 Task: Open Card Card0000000076 in Board Board0000000019 in Workspace WS0000000007 in Trello. Add Member Email0000000028 to Card Card0000000076 in Board Board0000000019 in Workspace WS0000000007 in Trello. Add Red Label titled Label0000000076 to Card Card0000000076 in Board Board0000000019 in Workspace WS0000000007 in Trello. Add Checklist CL0000000076 to Card Card0000000076 in Board Board0000000019 in Workspace WS0000000007 in Trello. Add Dates with Start Date as Jul 01 2023 and Due Date as Jul 31 2023 to Card Card0000000076 in Board Board0000000019 in Workspace WS0000000007 in Trello
Action: Mouse moved to (360, 617)
Screenshot: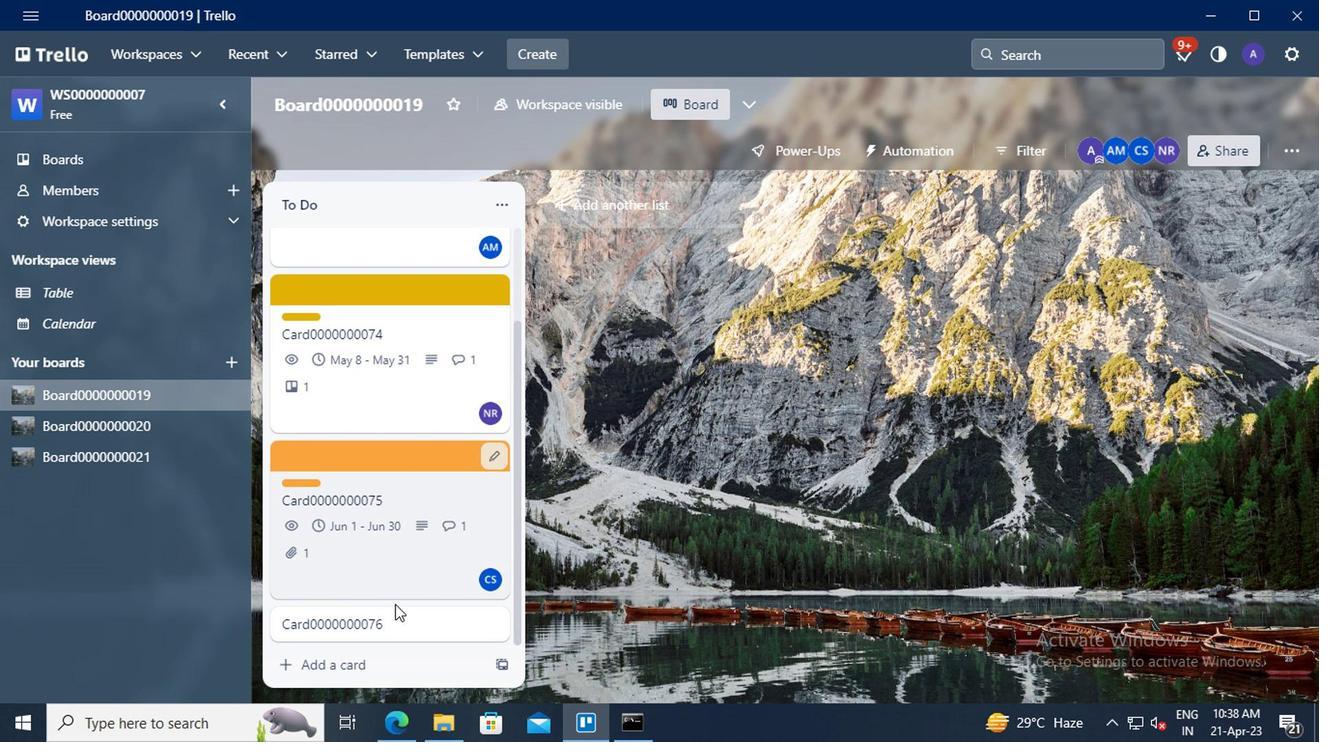 
Action: Mouse pressed left at (360, 617)
Screenshot: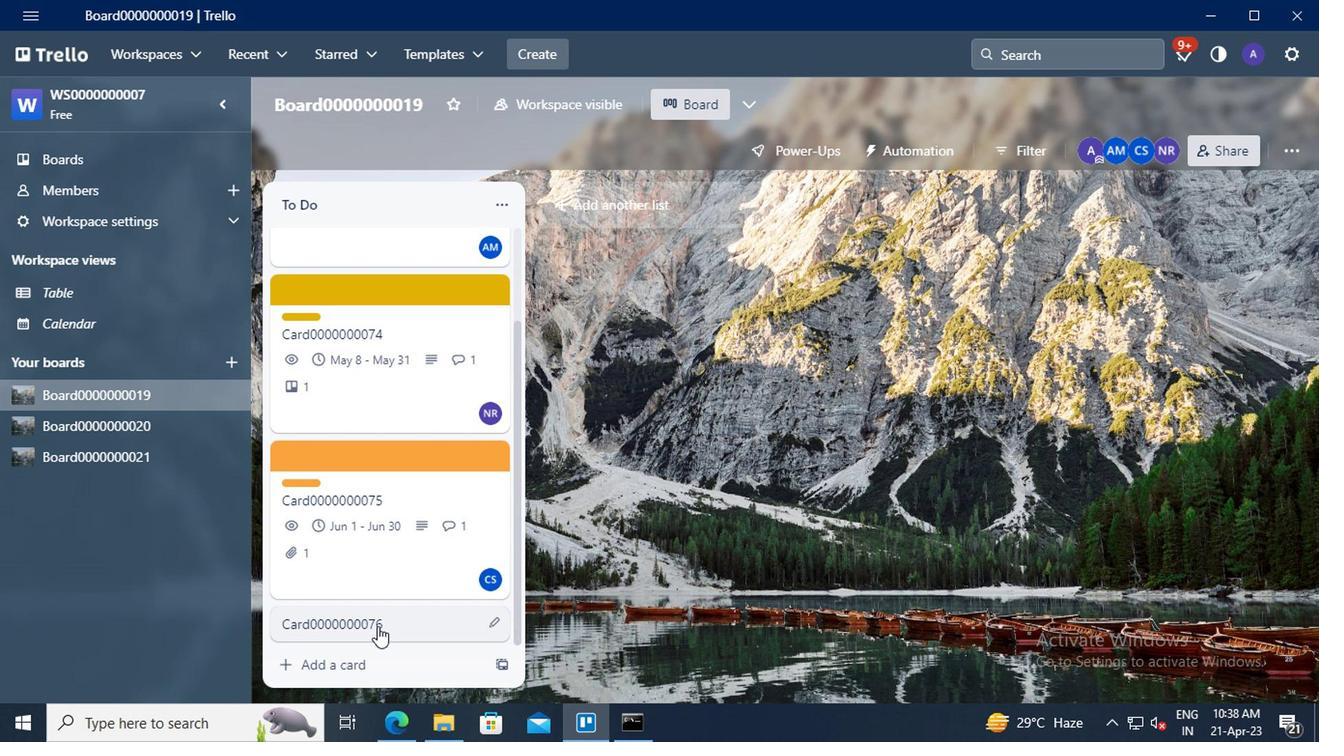 
Action: Mouse moved to (888, 247)
Screenshot: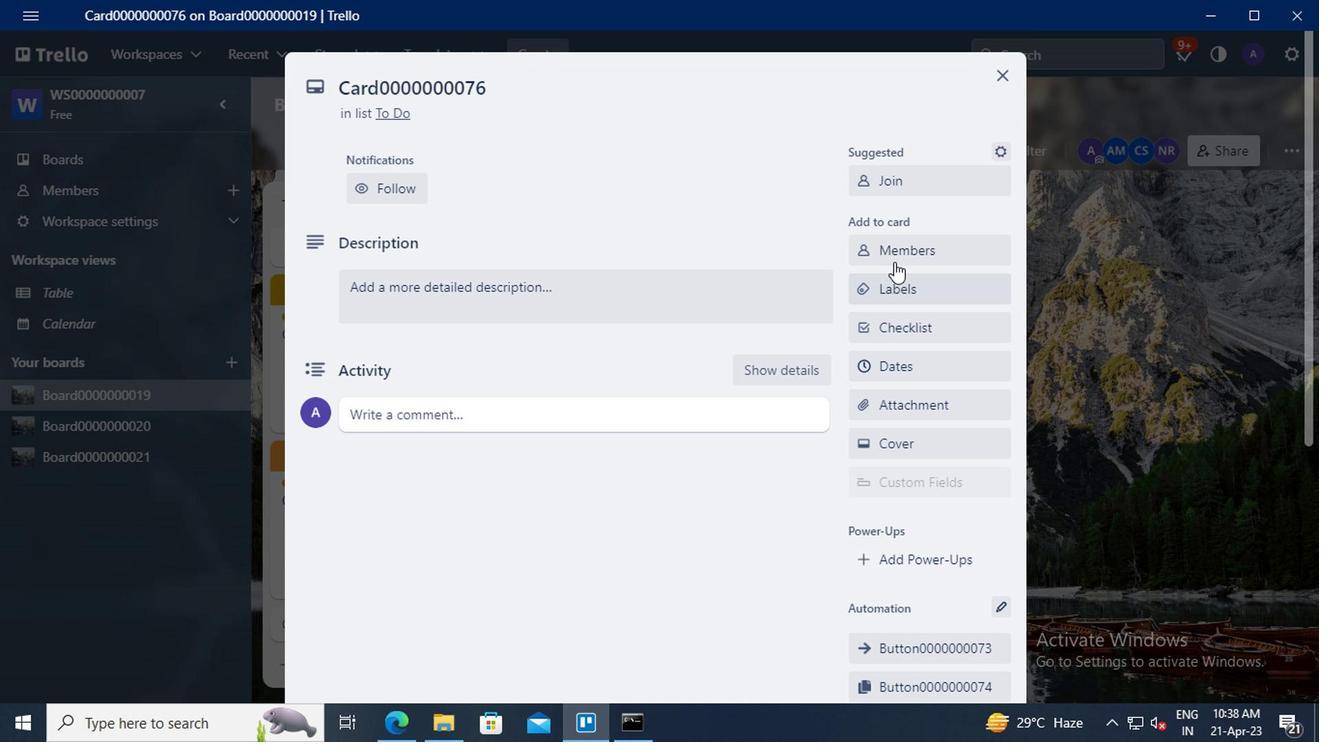 
Action: Mouse pressed left at (888, 247)
Screenshot: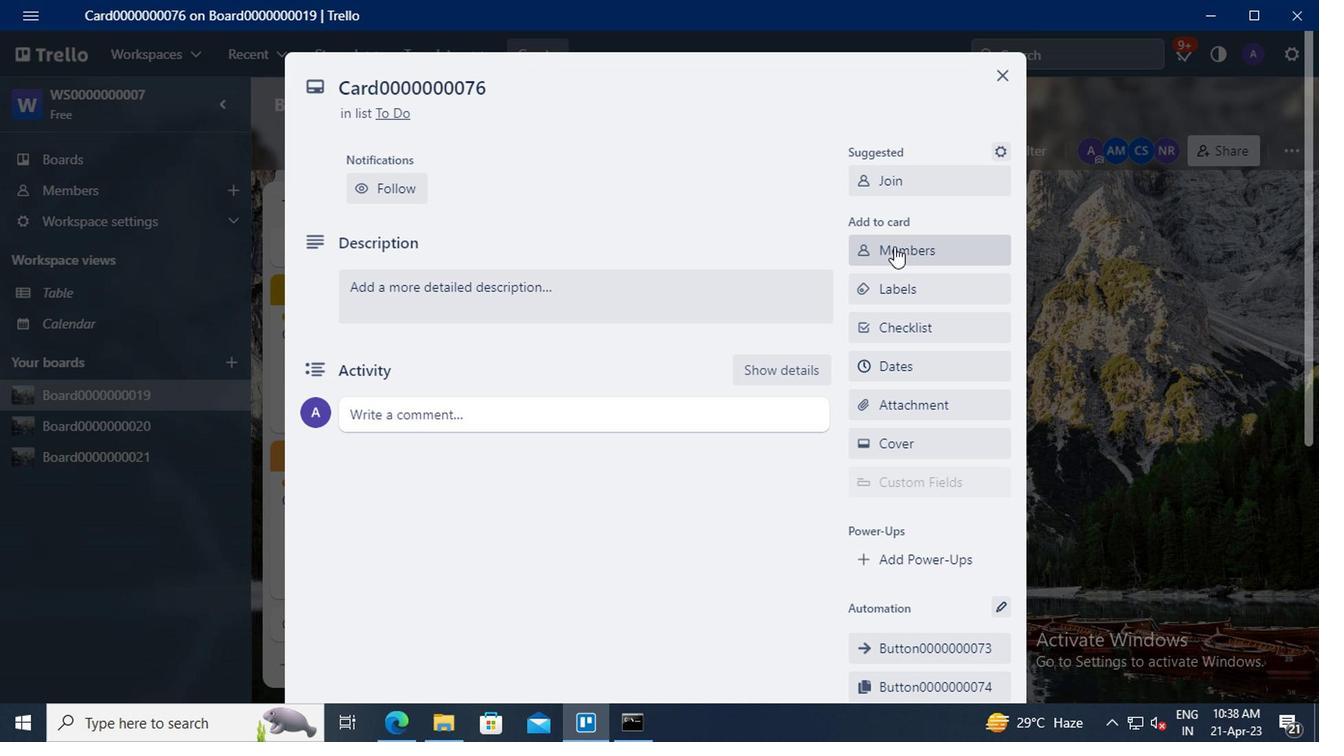 
Action: Mouse moved to (890, 335)
Screenshot: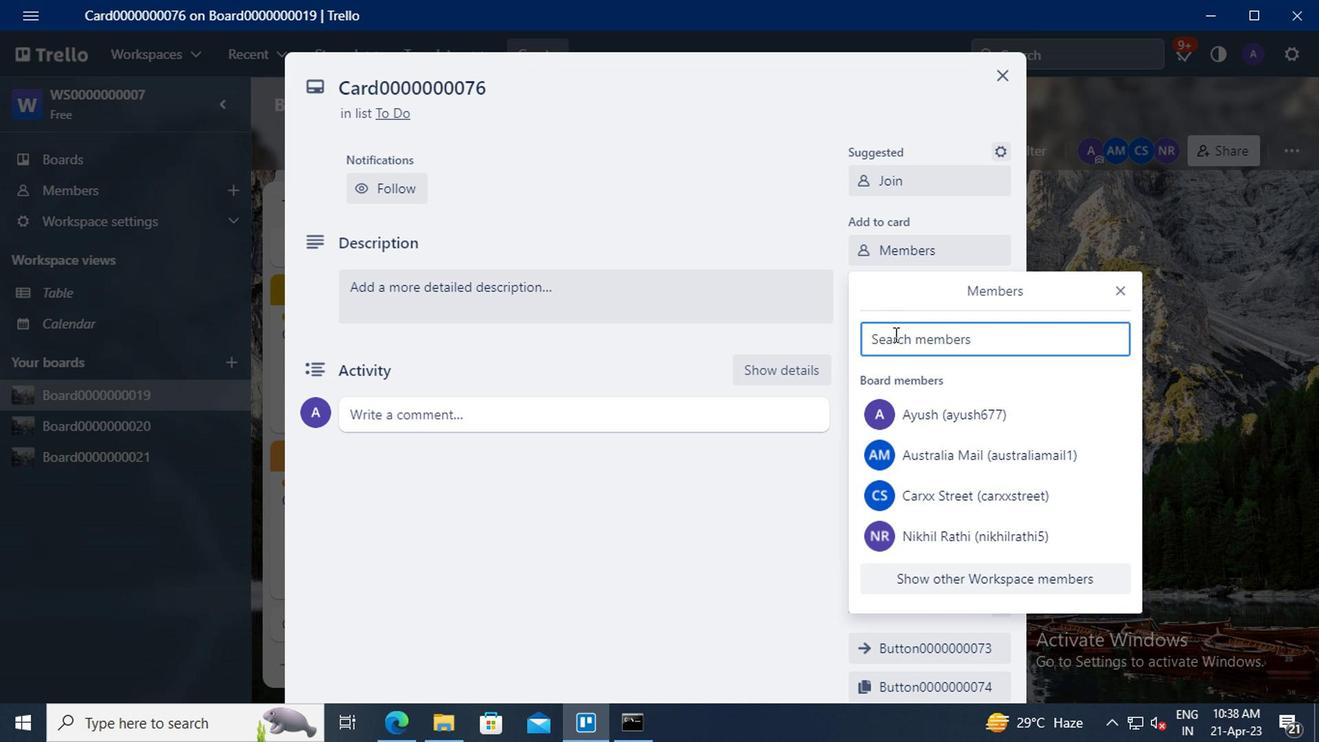 
Action: Mouse pressed left at (890, 335)
Screenshot: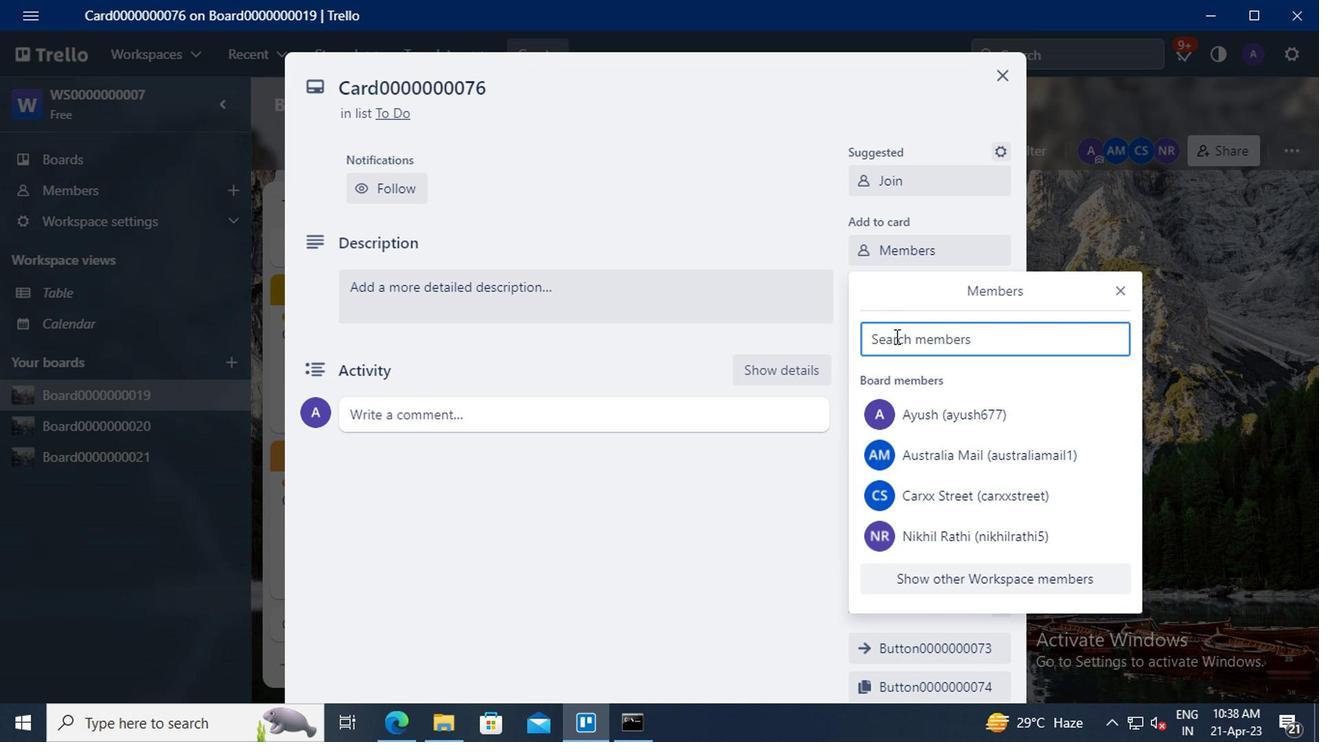 
Action: Mouse moved to (818, 294)
Screenshot: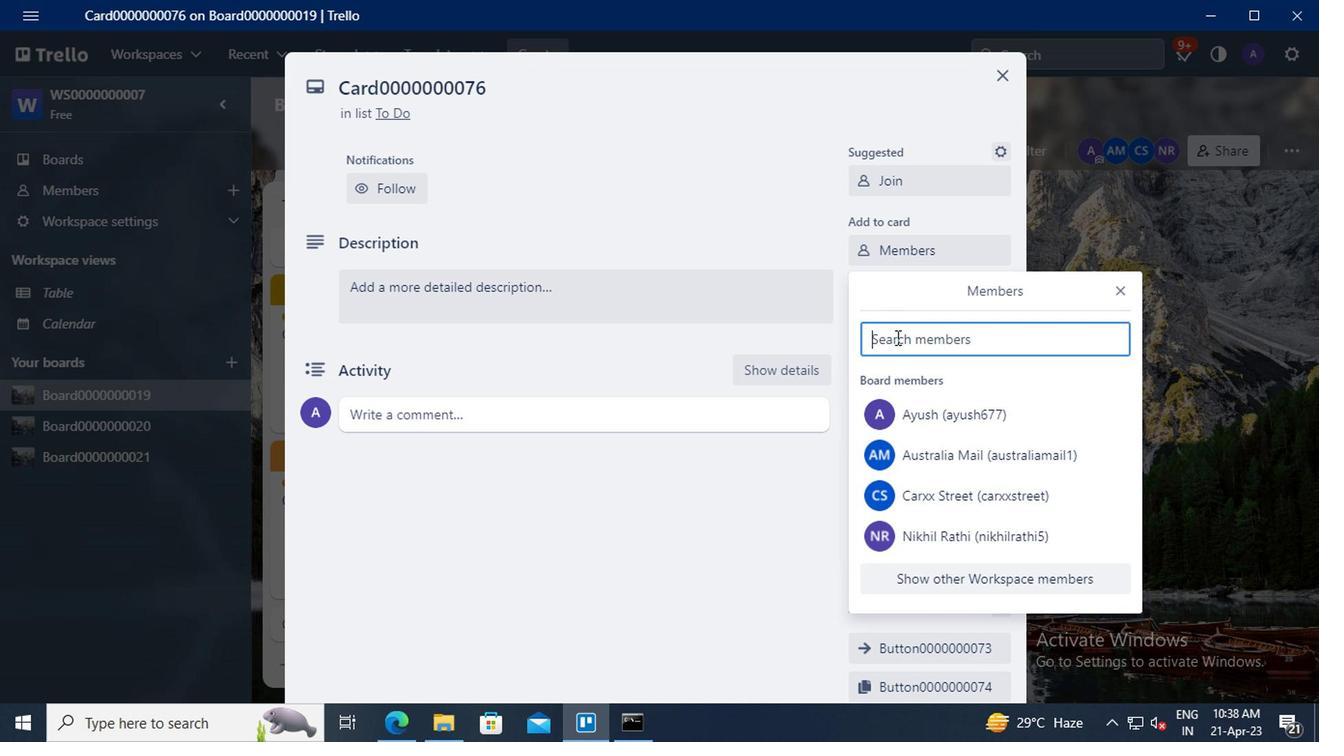
Action: Key pressed vinnyoffice2<Key.shift>@GMAIL.COM
Screenshot: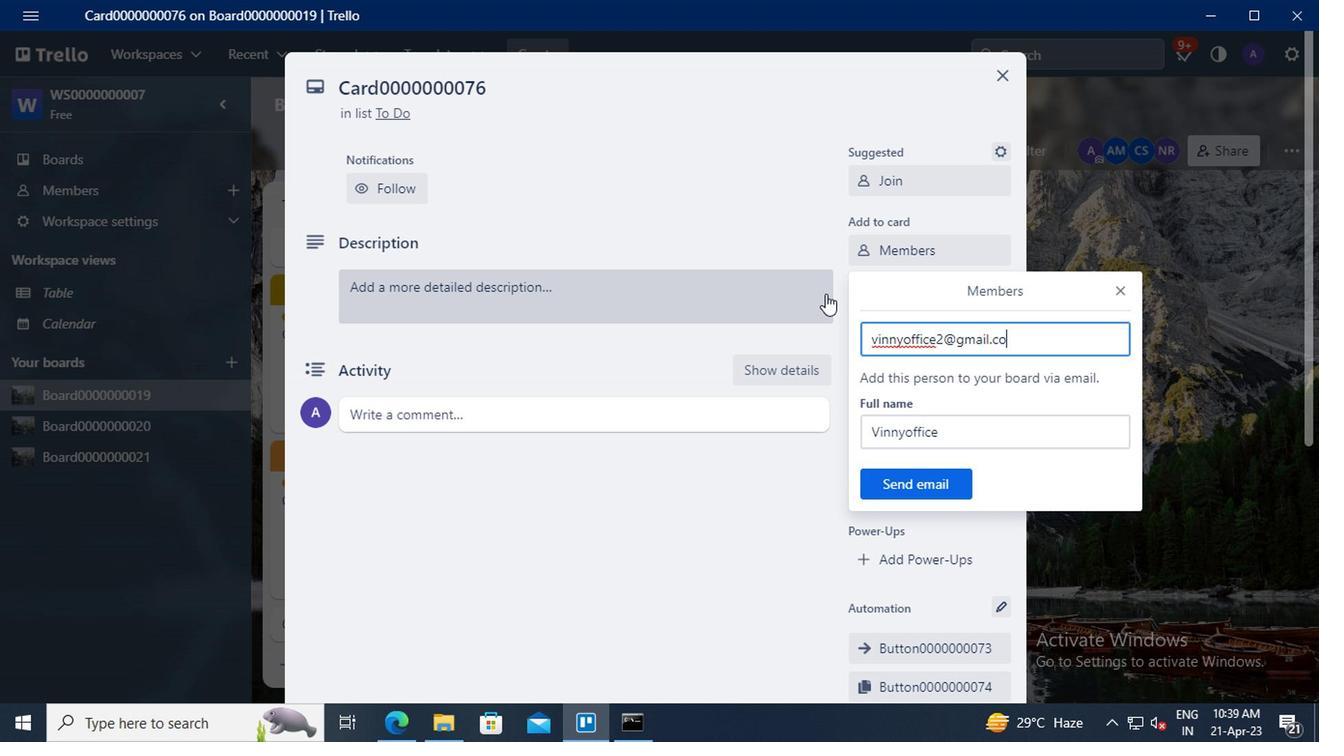 
Action: Mouse moved to (895, 474)
Screenshot: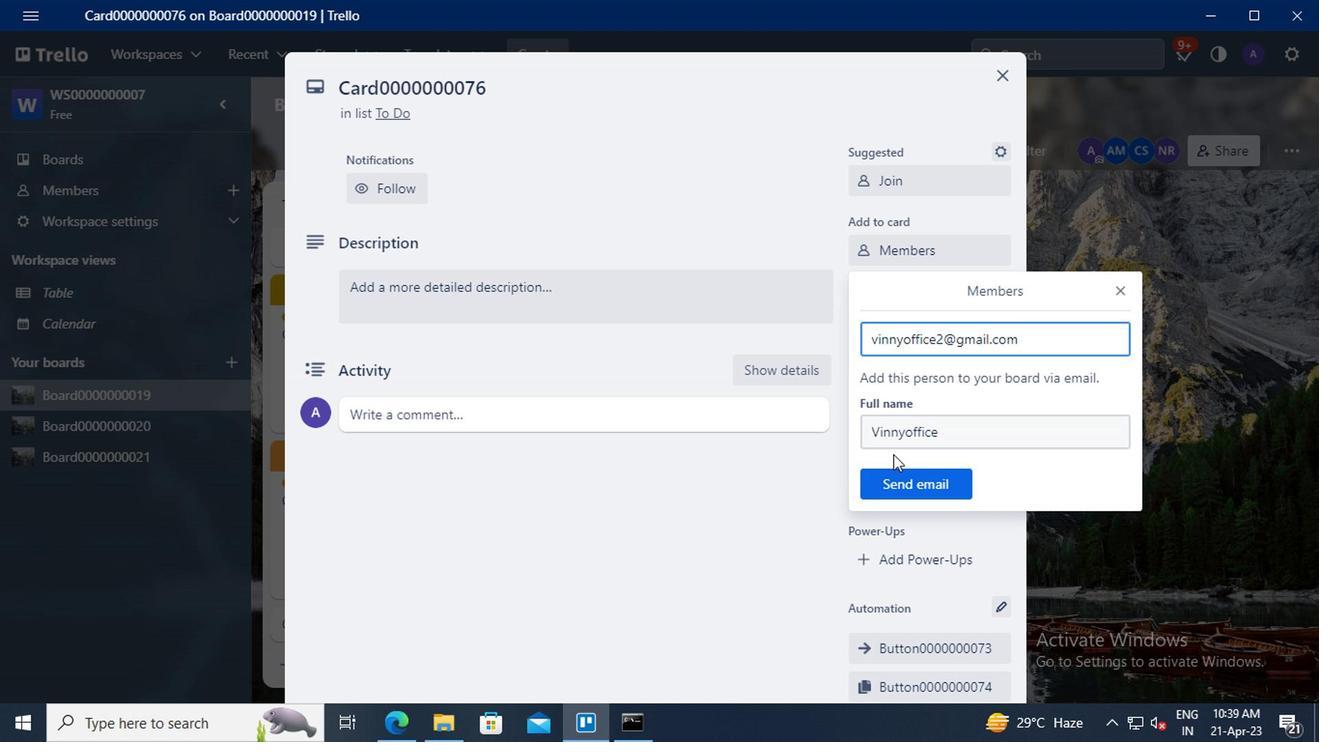 
Action: Mouse pressed left at (895, 474)
Screenshot: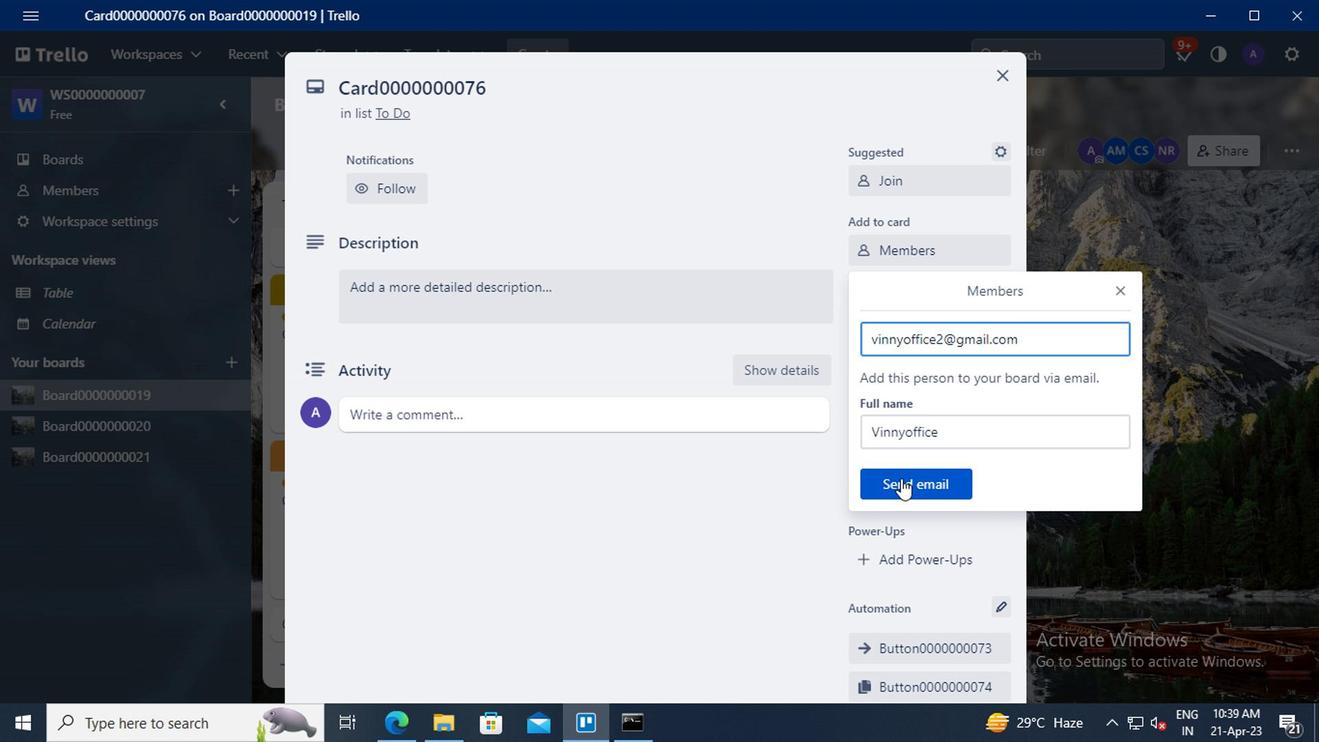 
Action: Mouse moved to (902, 287)
Screenshot: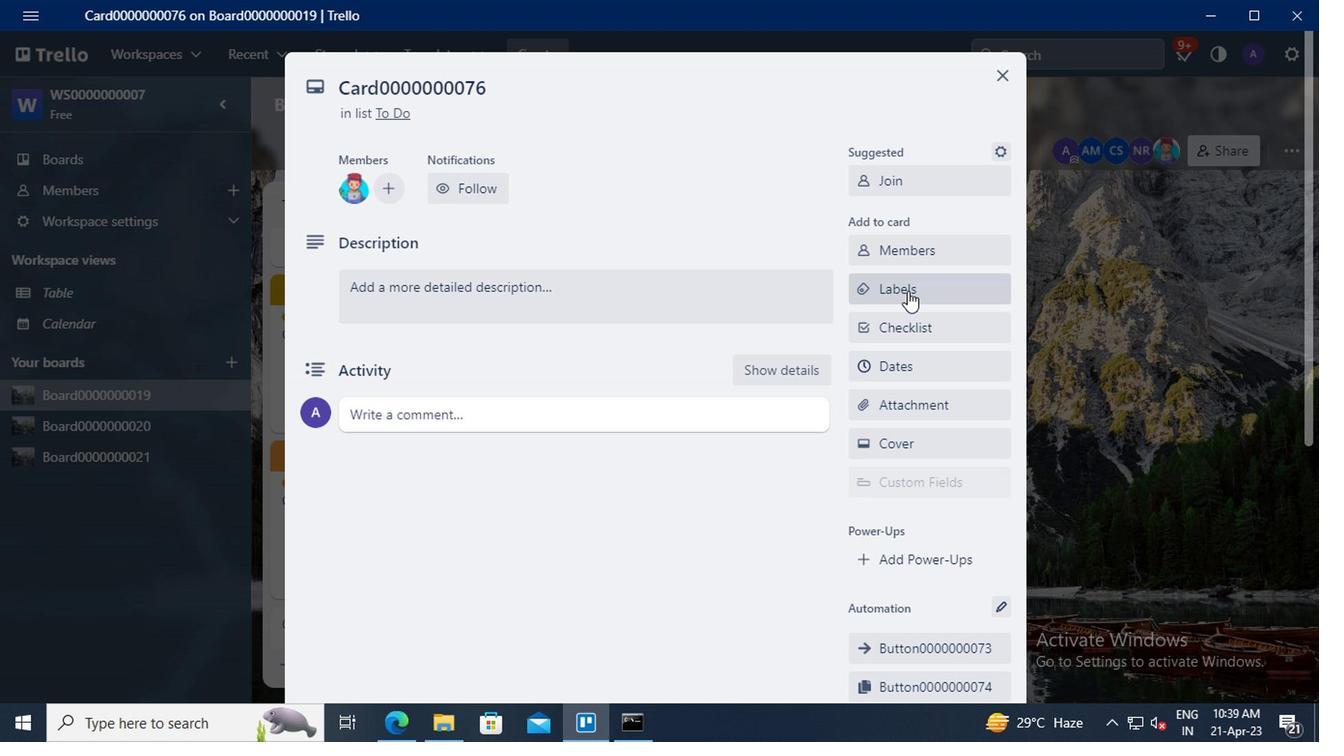 
Action: Mouse pressed left at (902, 287)
Screenshot: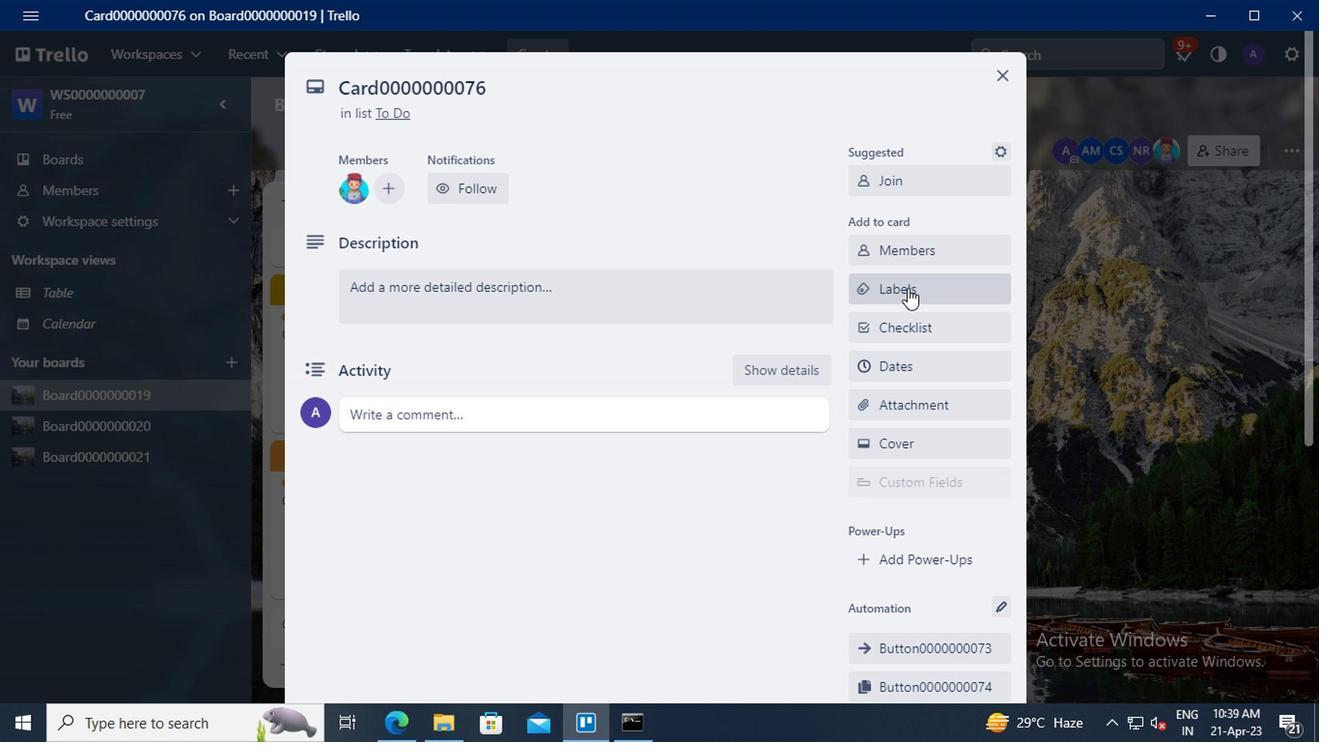 
Action: Mouse moved to (1001, 542)
Screenshot: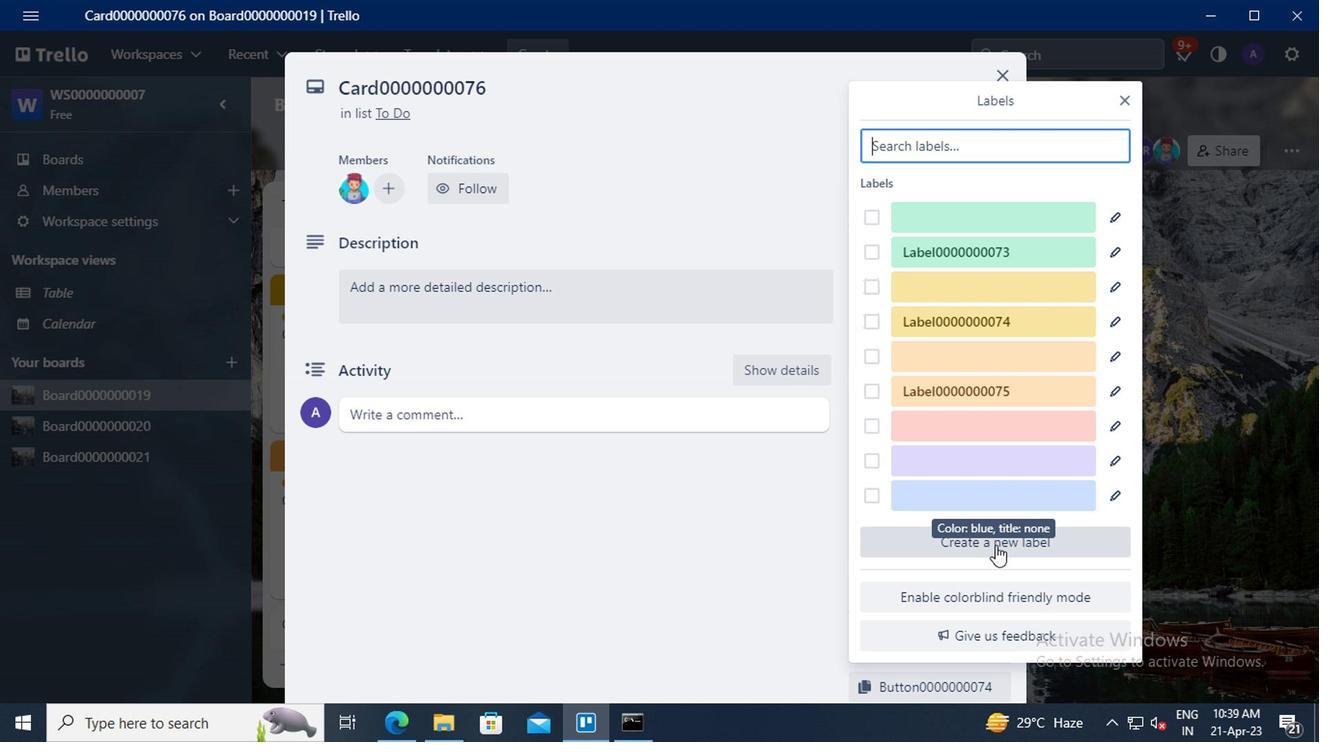 
Action: Mouse pressed left at (1001, 542)
Screenshot: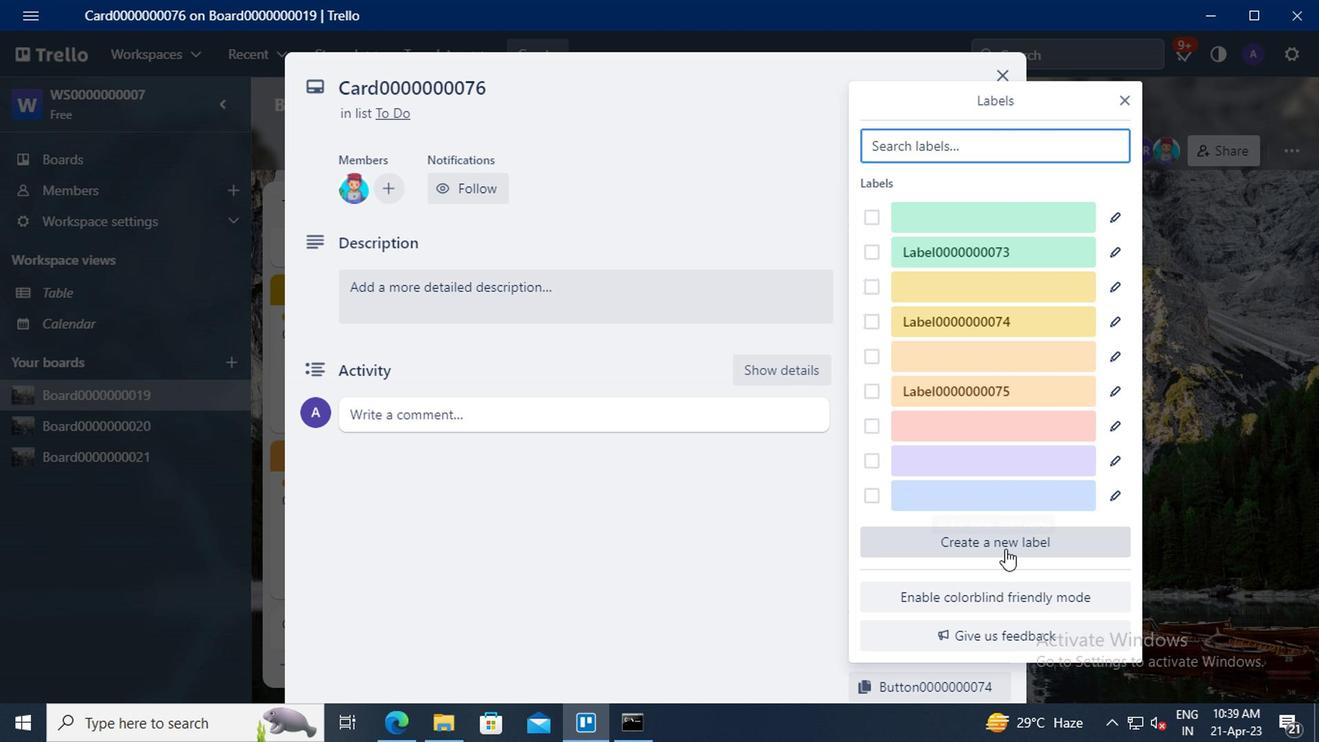 
Action: Mouse moved to (914, 284)
Screenshot: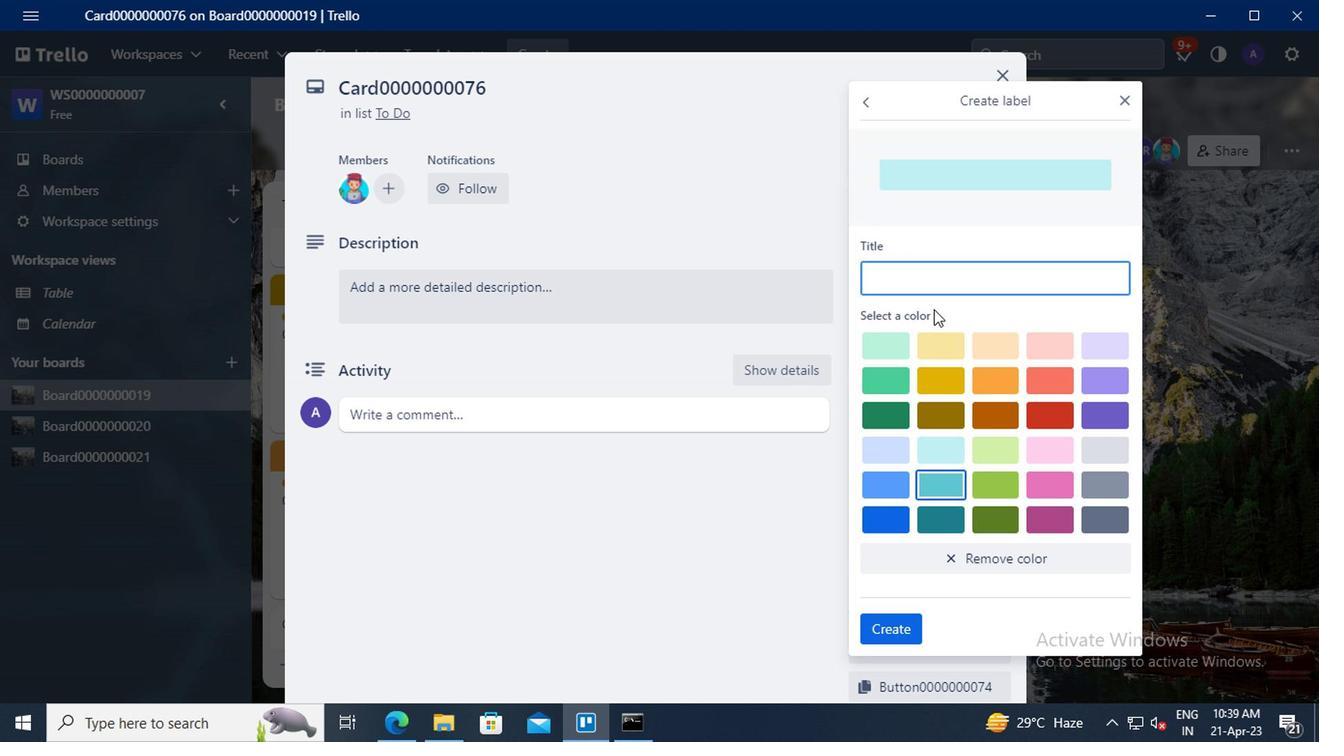 
Action: Mouse pressed left at (914, 284)
Screenshot: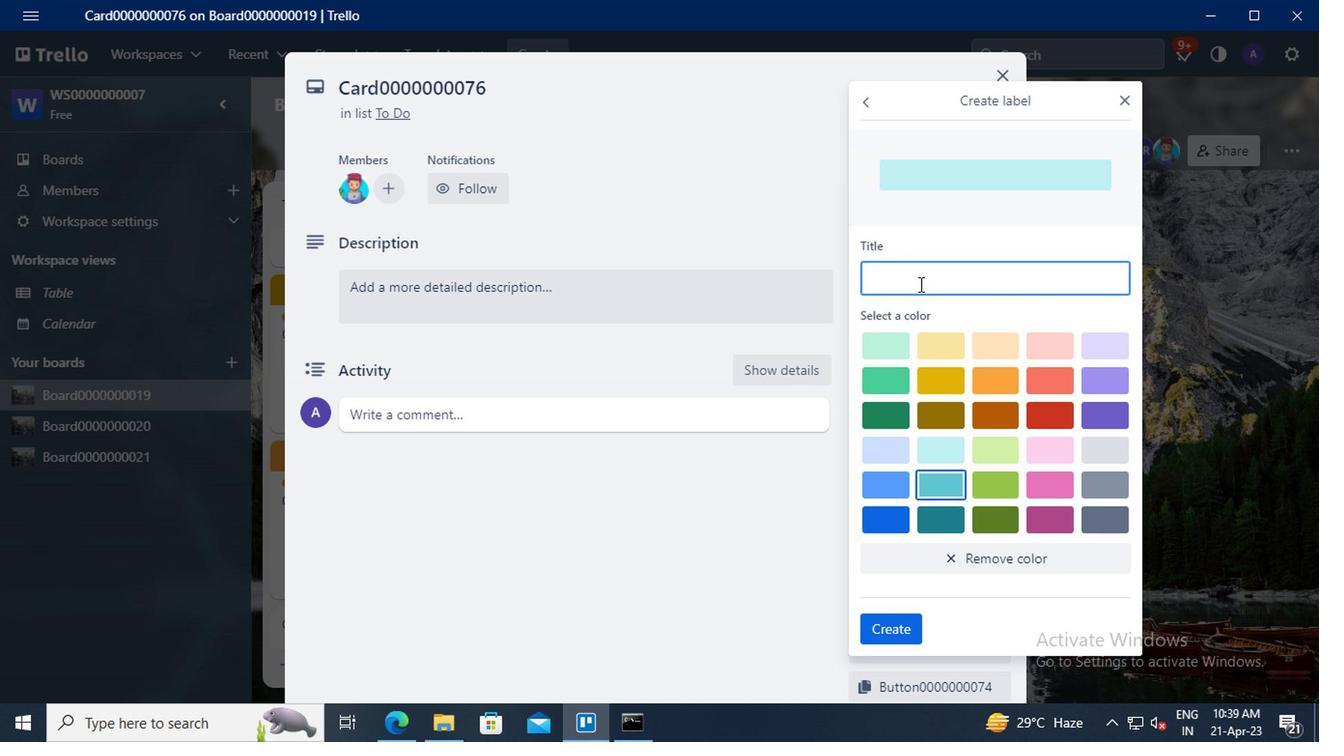
Action: Mouse moved to (897, 274)
Screenshot: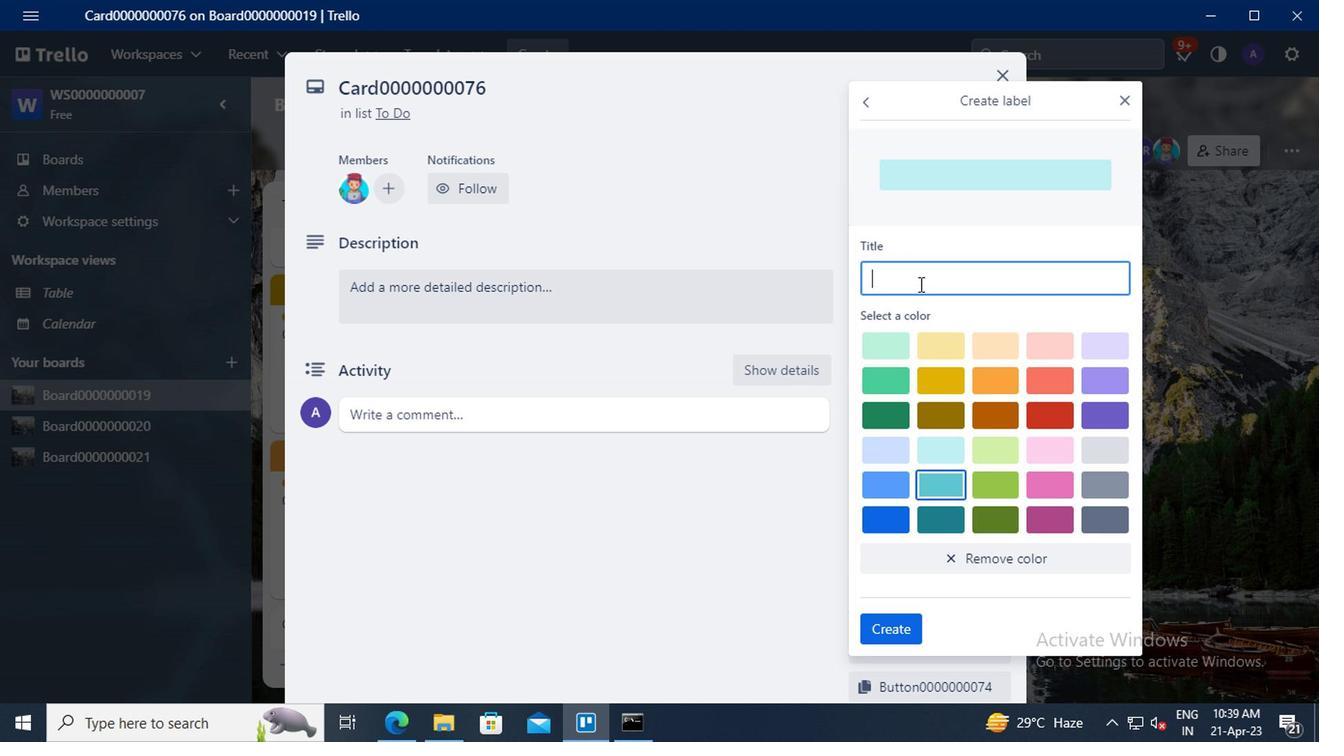 
Action: Key pressed <Key.shift>LABEL0000000076
Screenshot: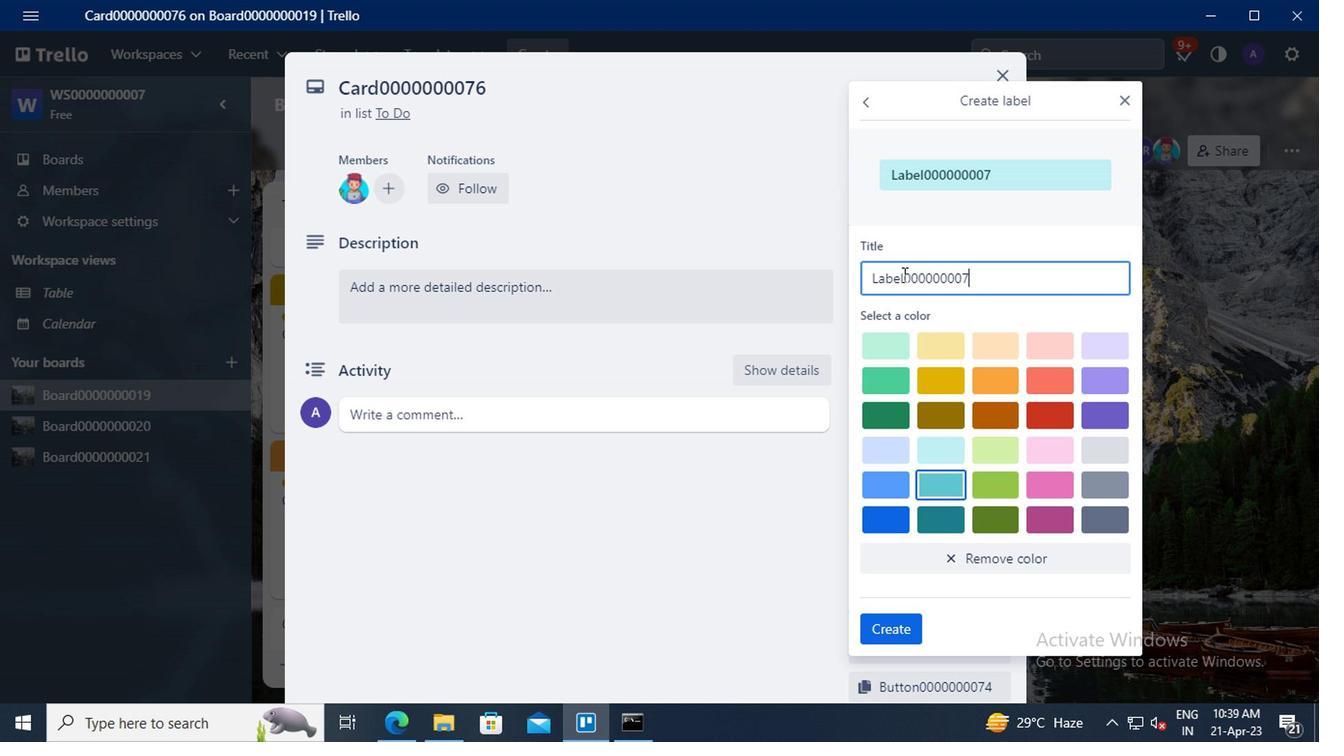 
Action: Mouse moved to (1040, 368)
Screenshot: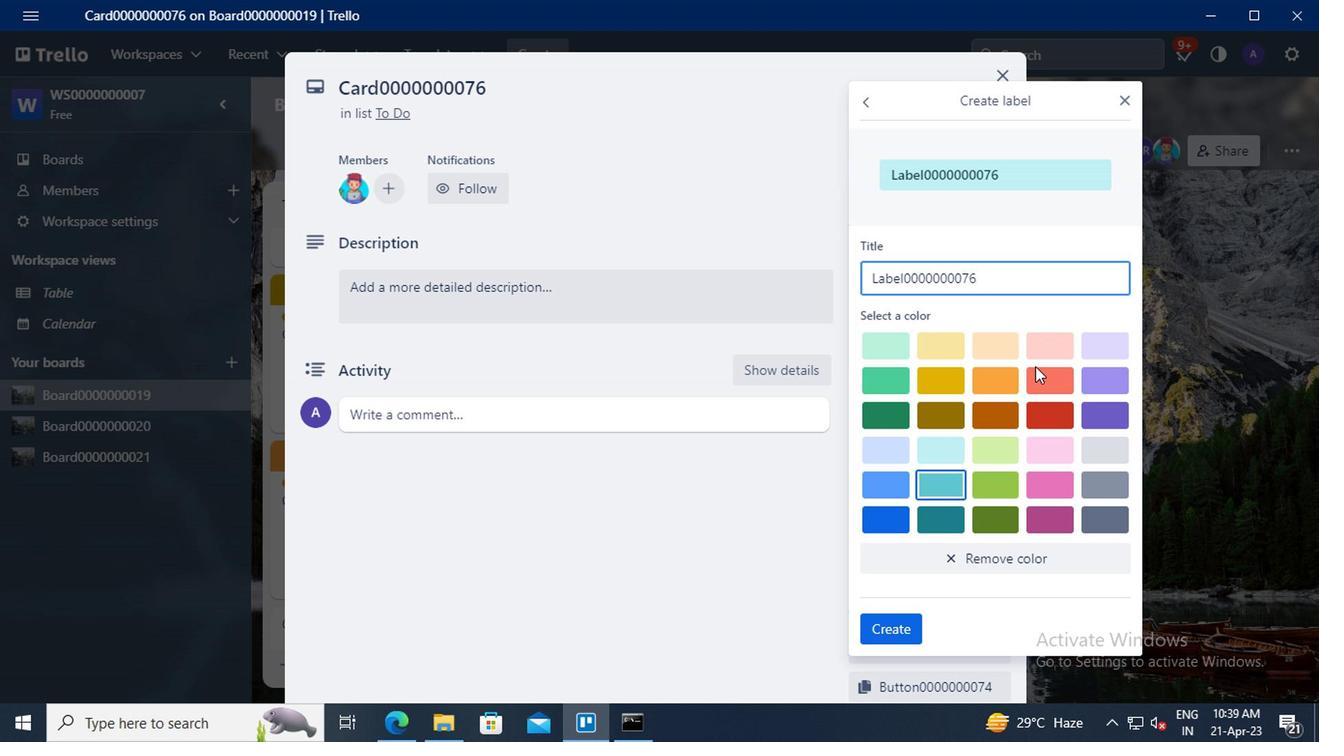 
Action: Mouse pressed left at (1040, 368)
Screenshot: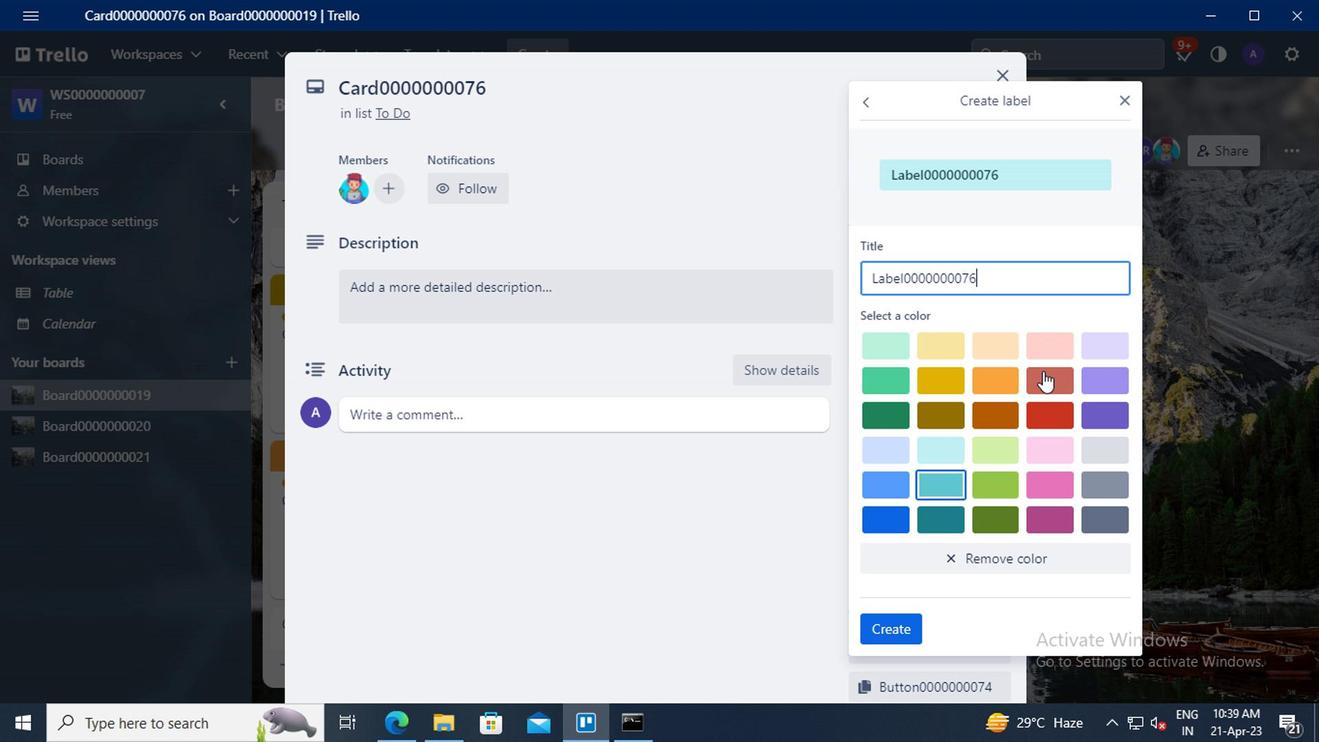 
Action: Mouse moved to (900, 619)
Screenshot: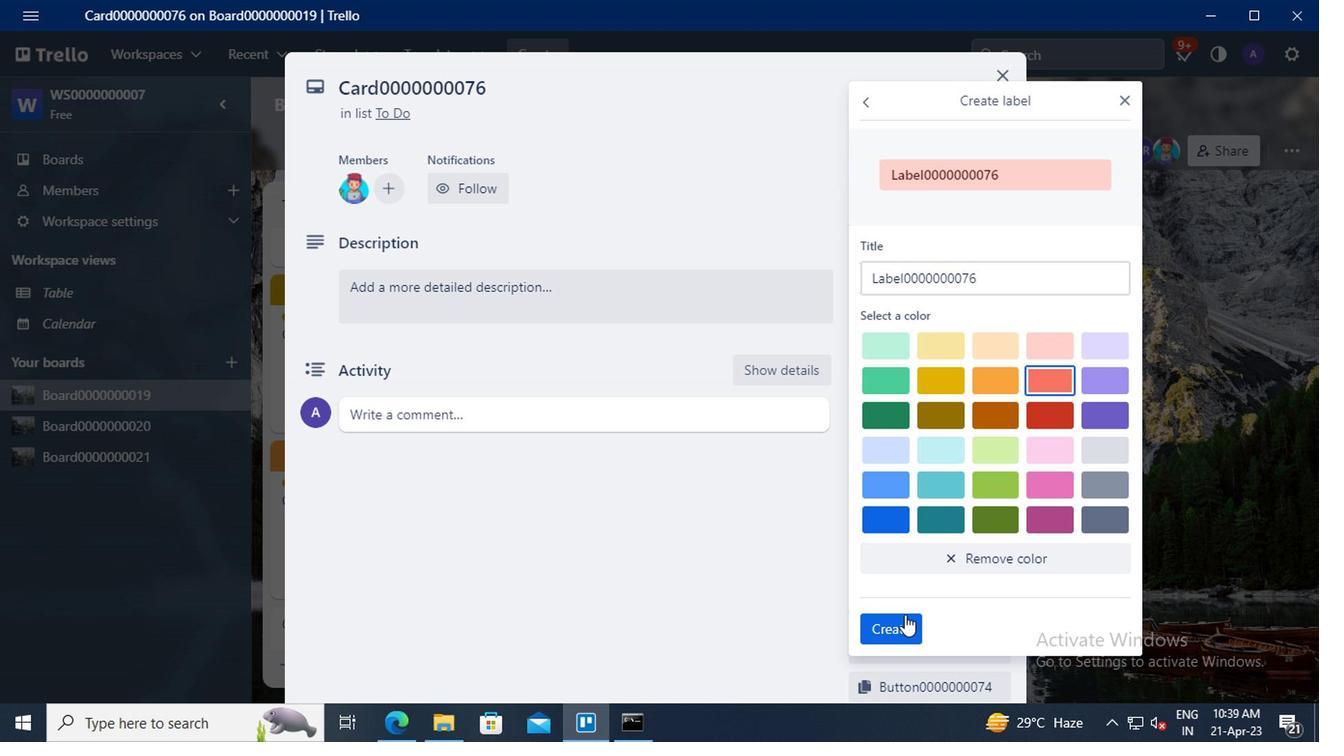 
Action: Mouse pressed left at (900, 619)
Screenshot: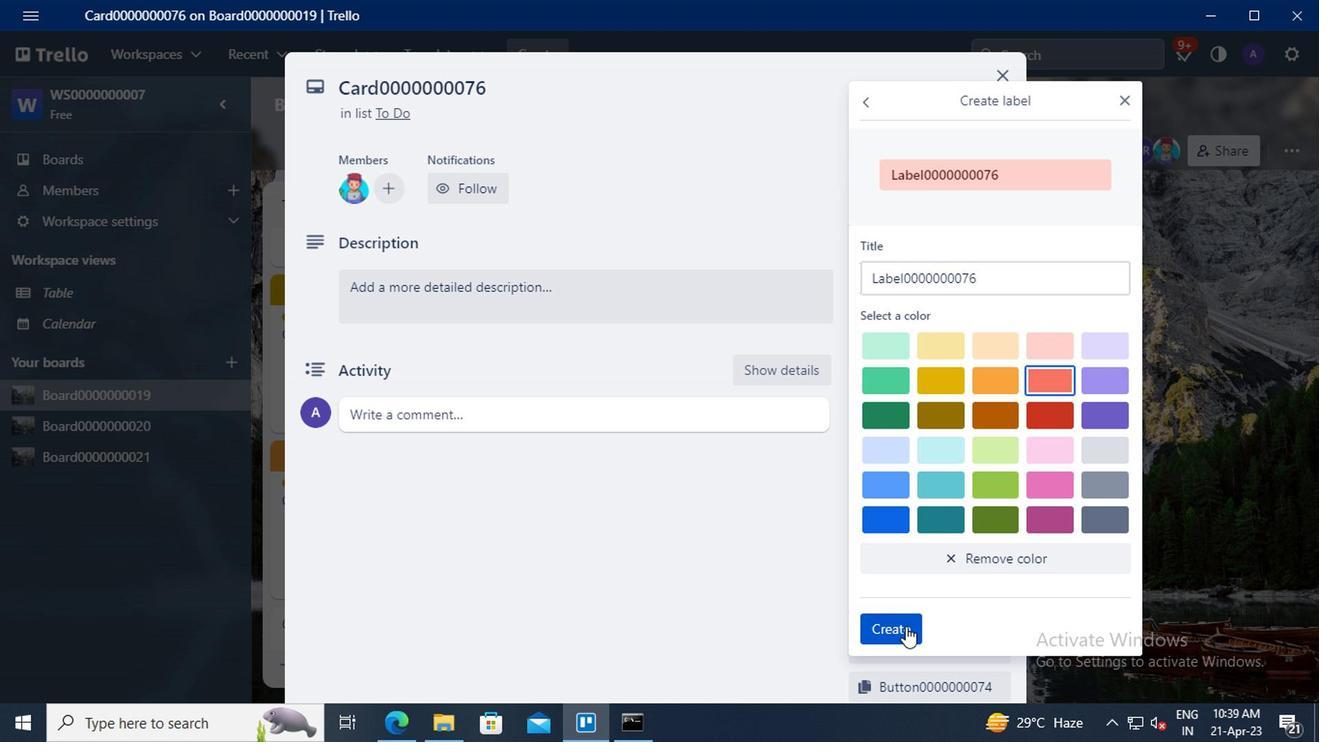 
Action: Mouse moved to (1125, 105)
Screenshot: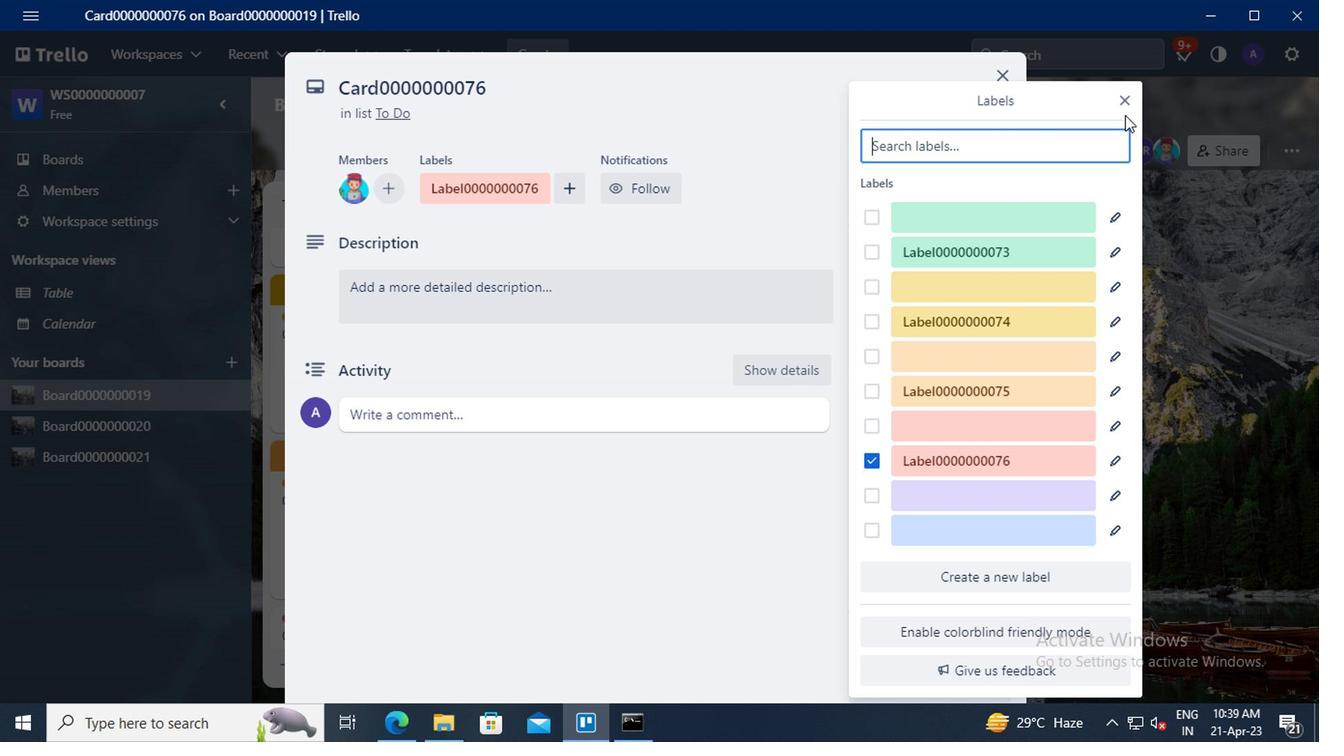 
Action: Mouse pressed left at (1125, 105)
Screenshot: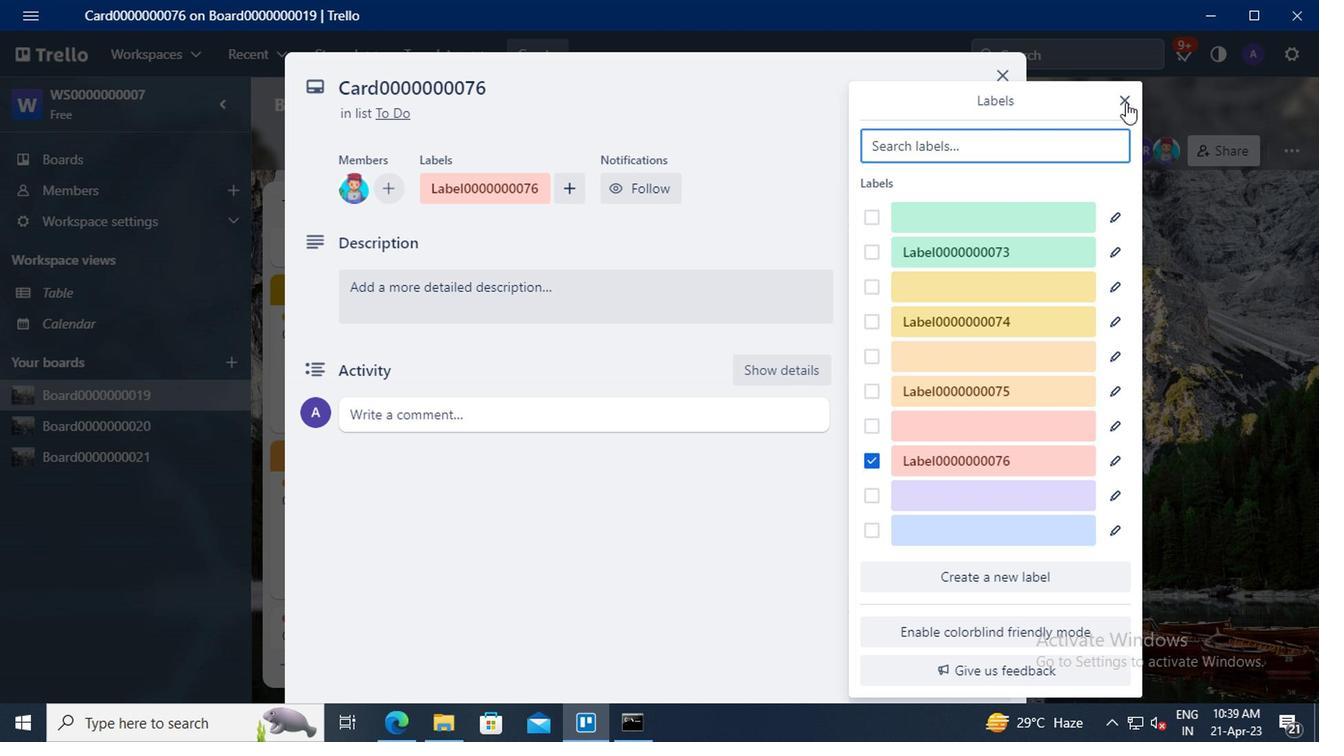 
Action: Mouse moved to (926, 322)
Screenshot: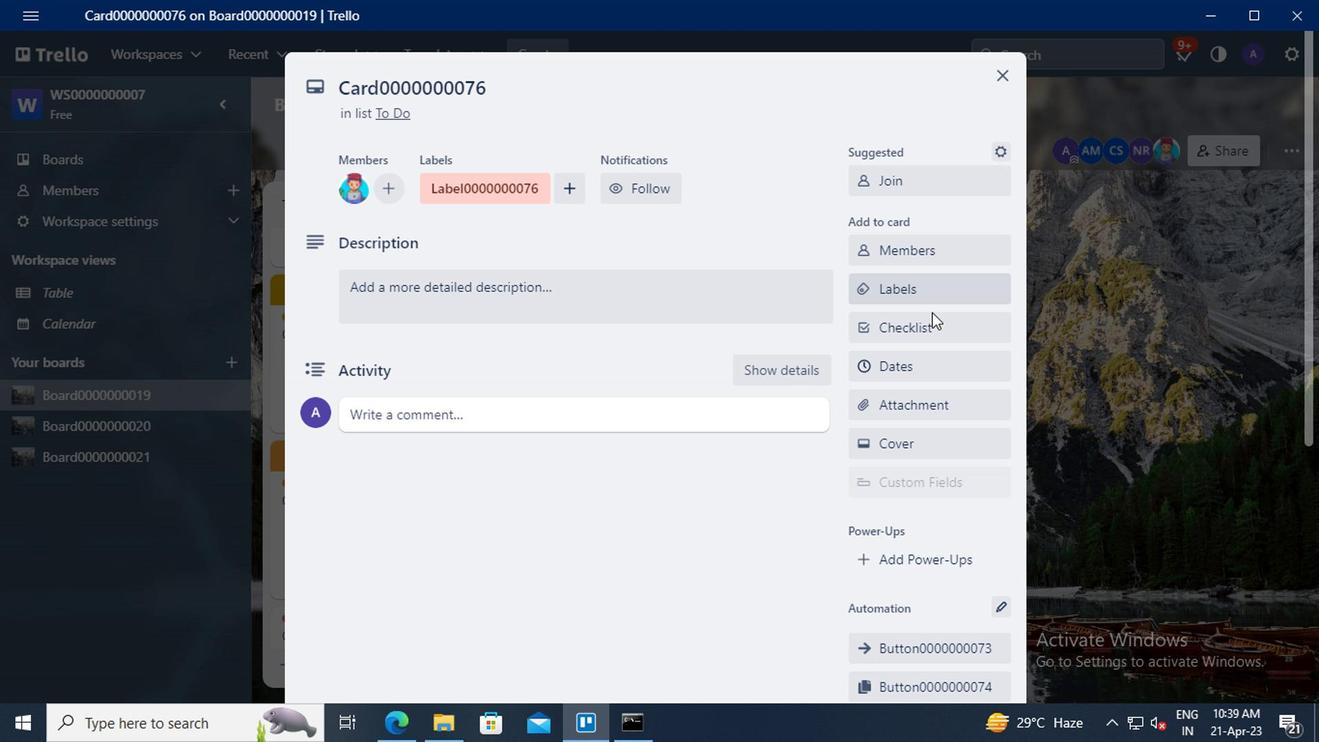 
Action: Mouse pressed left at (926, 322)
Screenshot: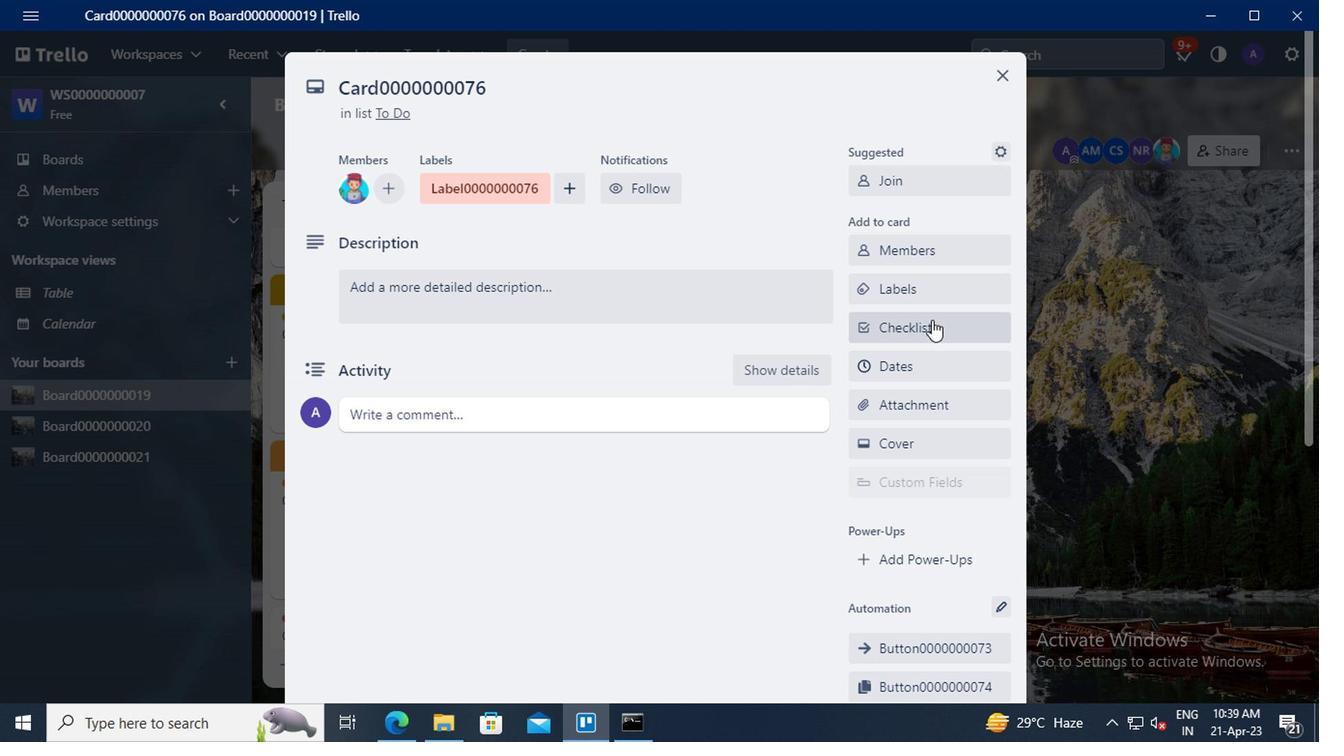 
Action: Key pressed <Key.delete><Key.shift>CL0000000076
Screenshot: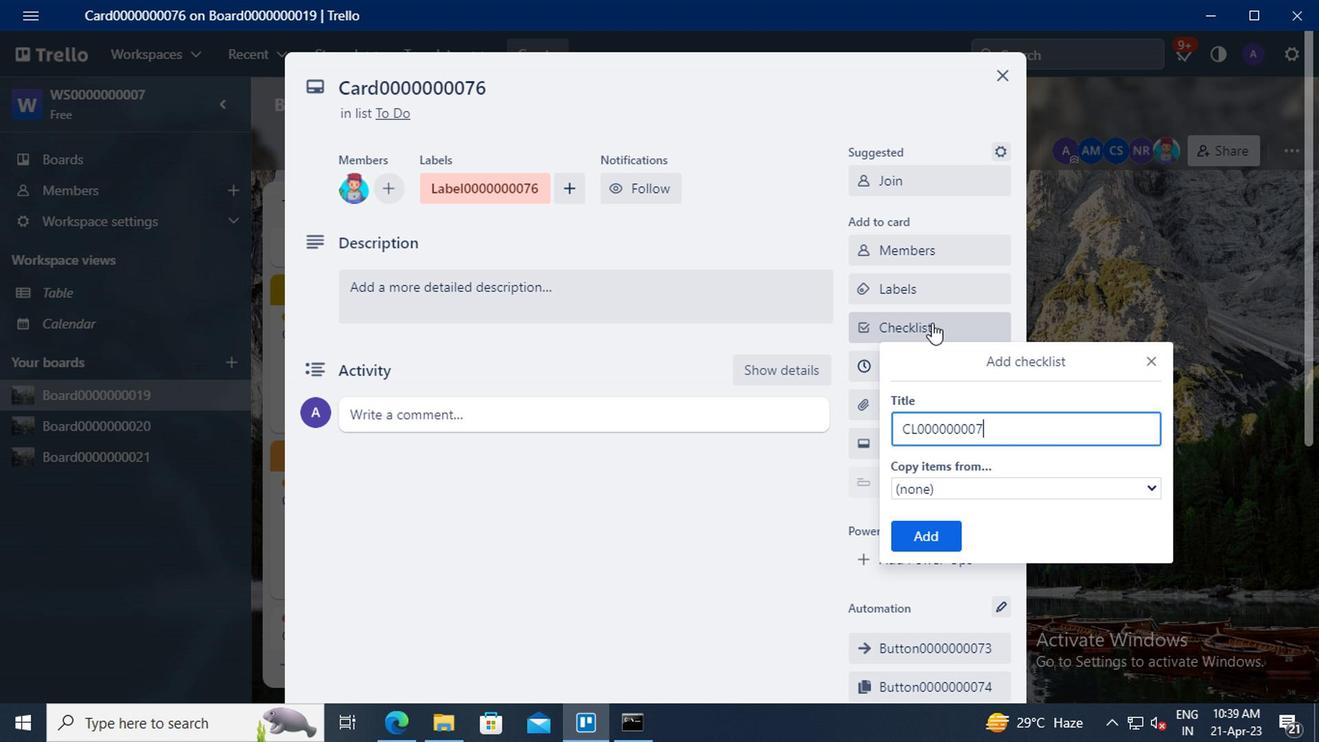 
Action: Mouse moved to (923, 524)
Screenshot: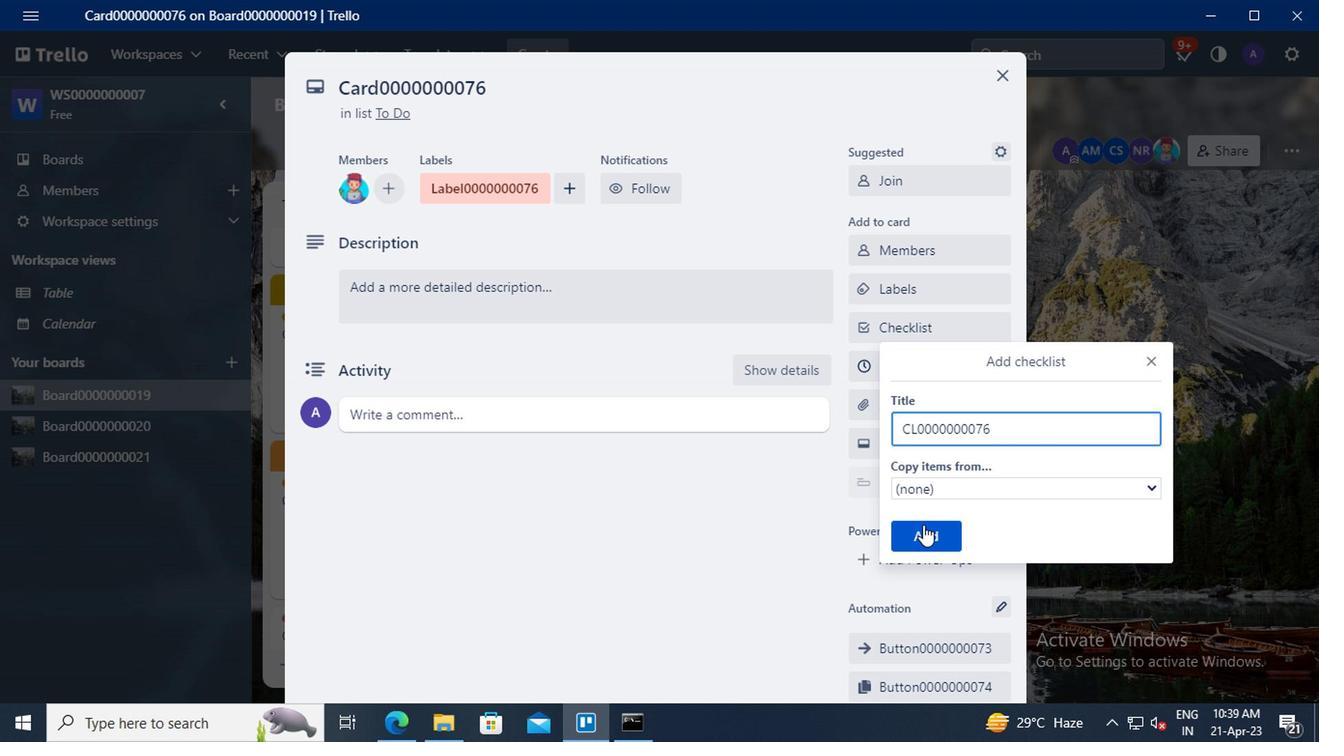 
Action: Mouse pressed left at (923, 524)
Screenshot: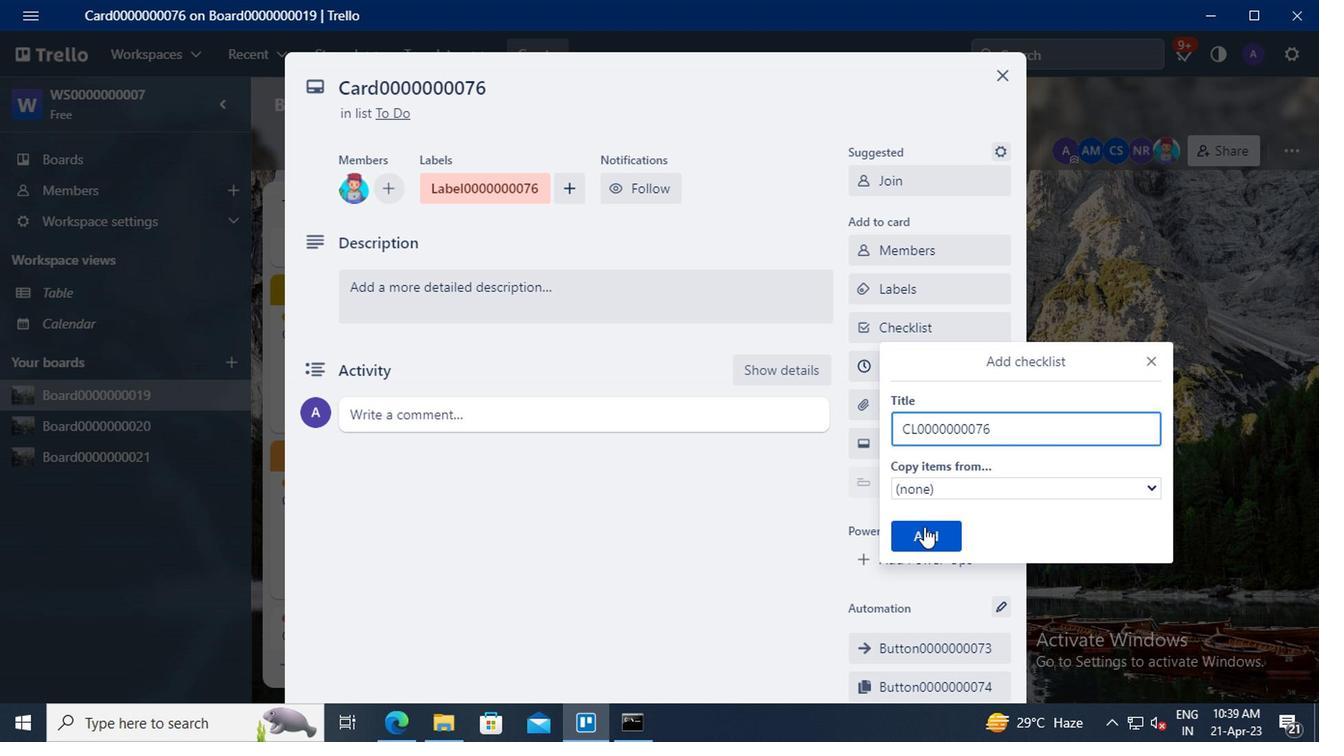 
Action: Mouse moved to (913, 364)
Screenshot: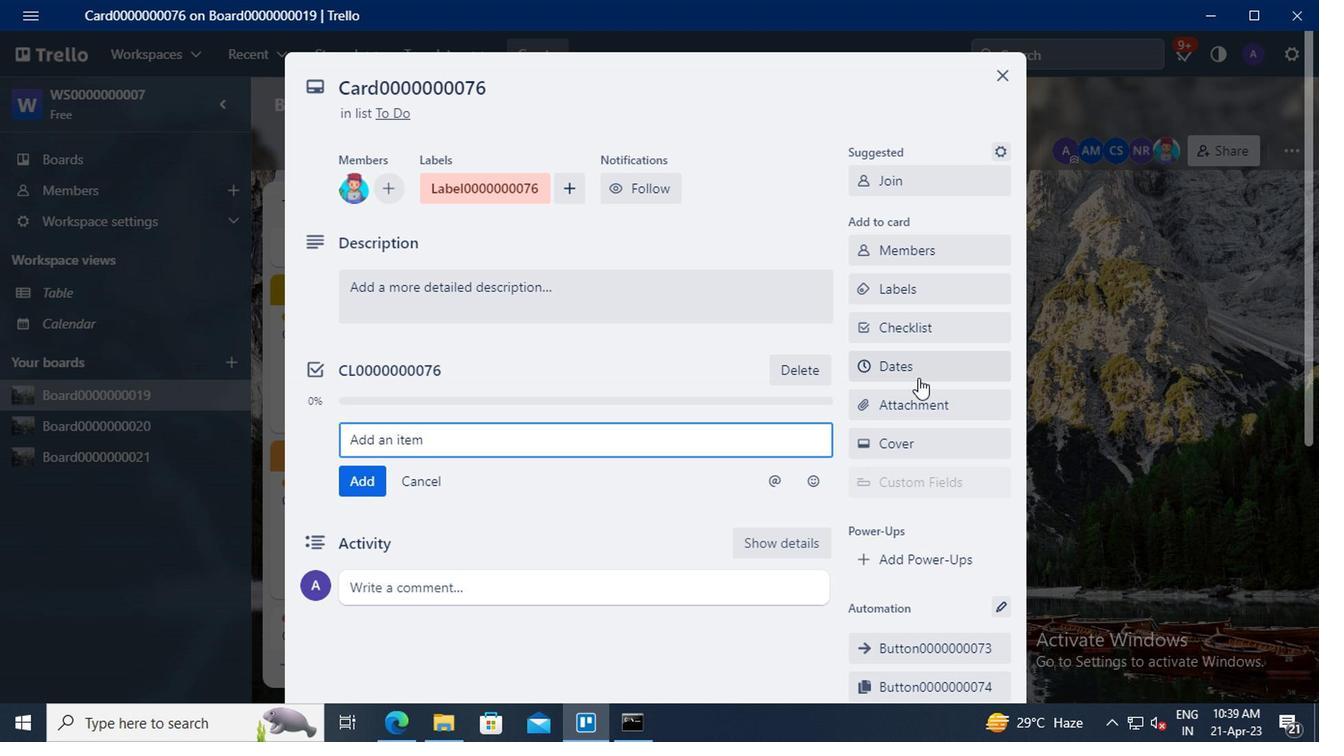 
Action: Mouse pressed left at (913, 364)
Screenshot: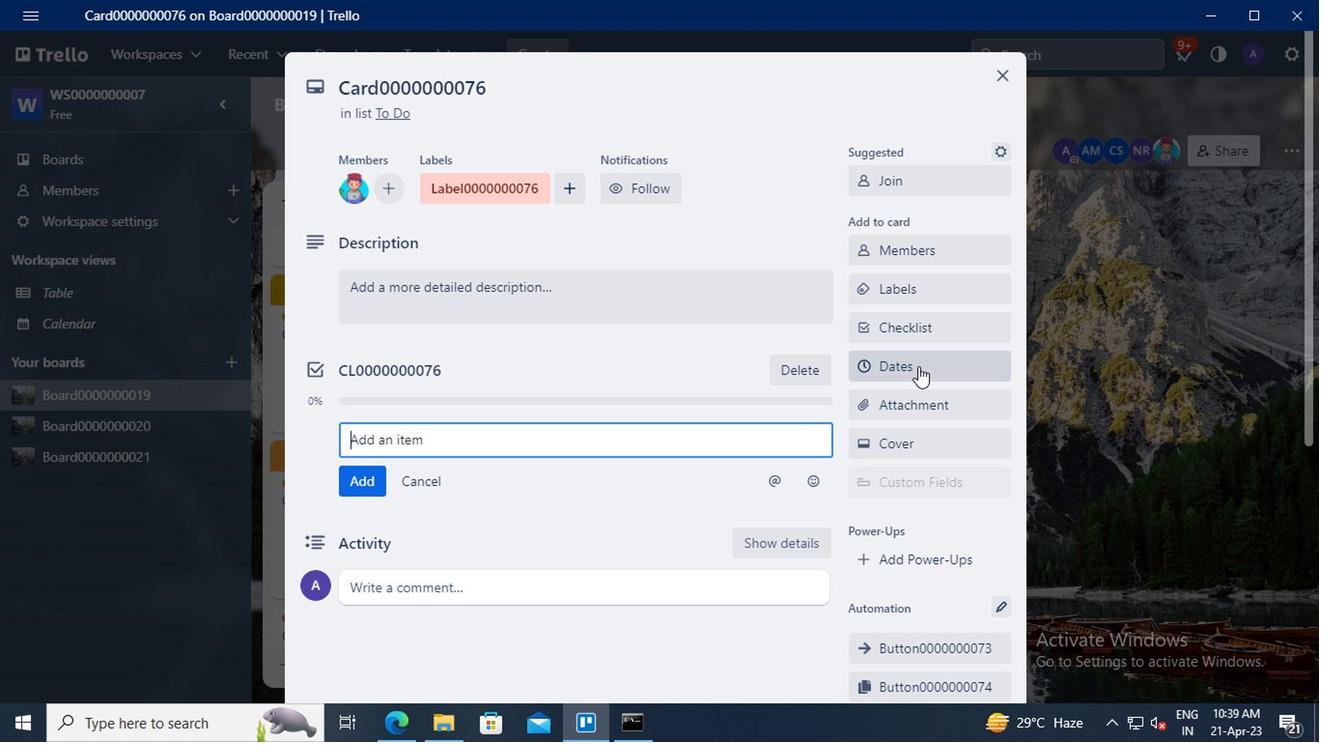 
Action: Mouse moved to (865, 439)
Screenshot: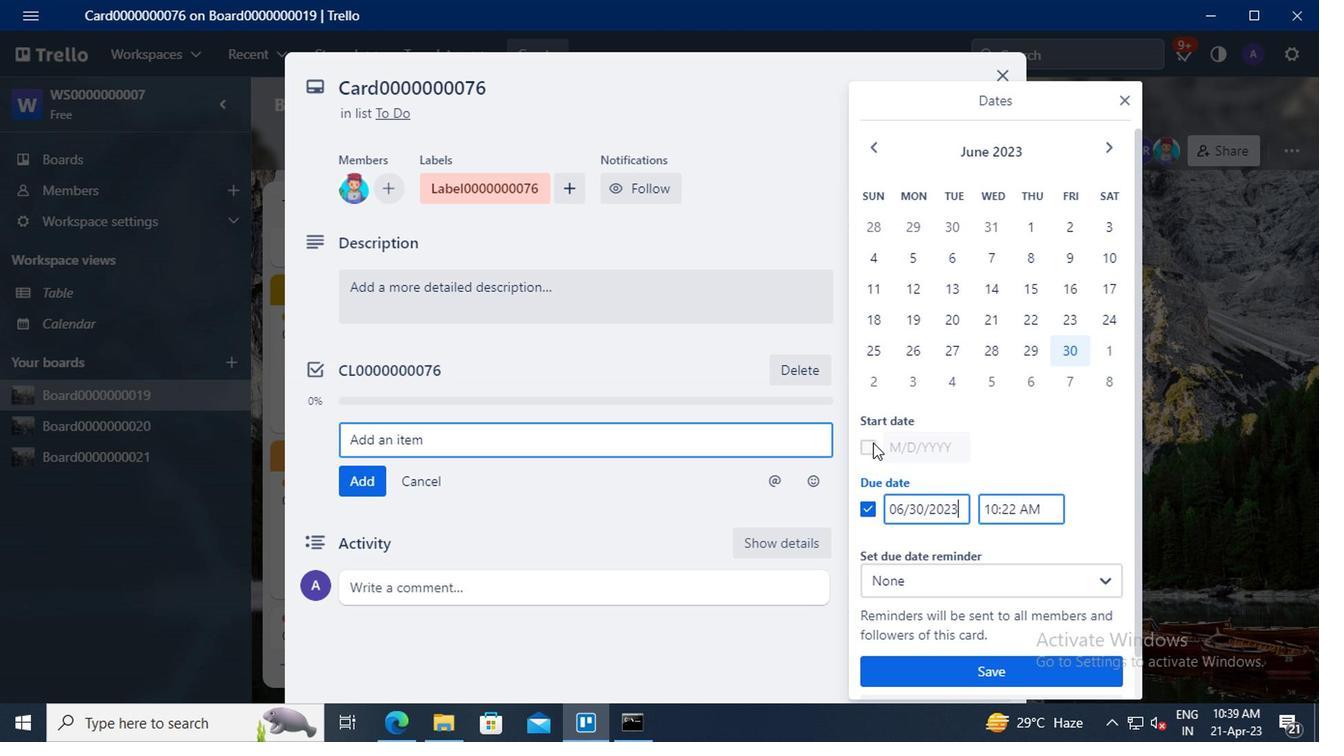 
Action: Mouse pressed left at (865, 439)
Screenshot: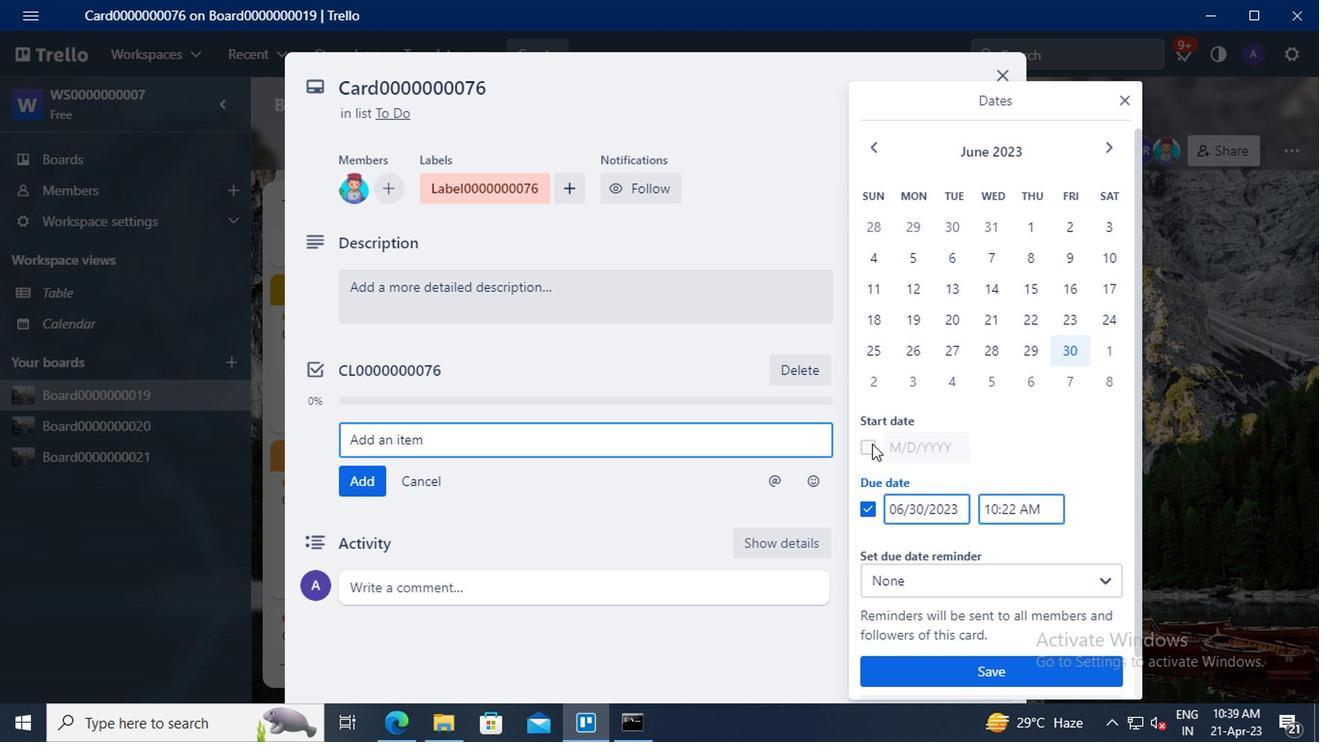 
Action: Mouse moved to (919, 439)
Screenshot: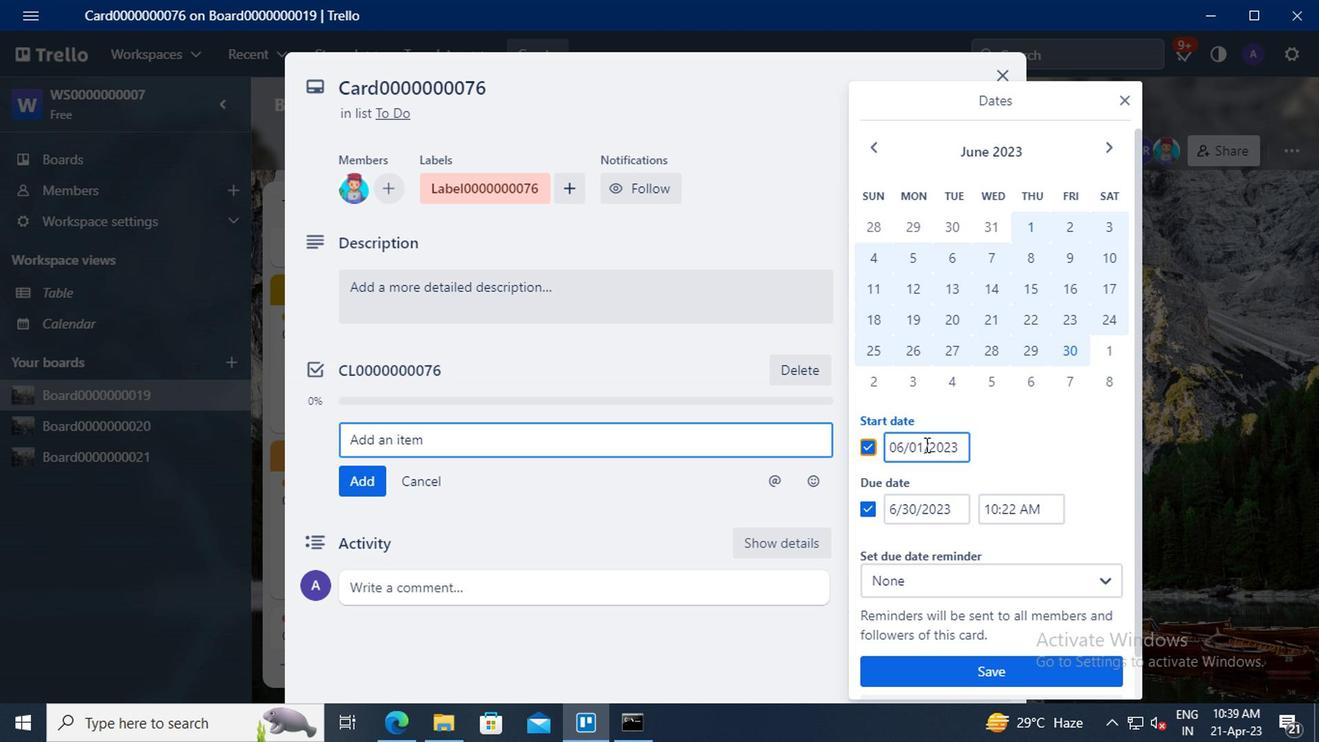 
Action: Mouse pressed left at (919, 439)
Screenshot: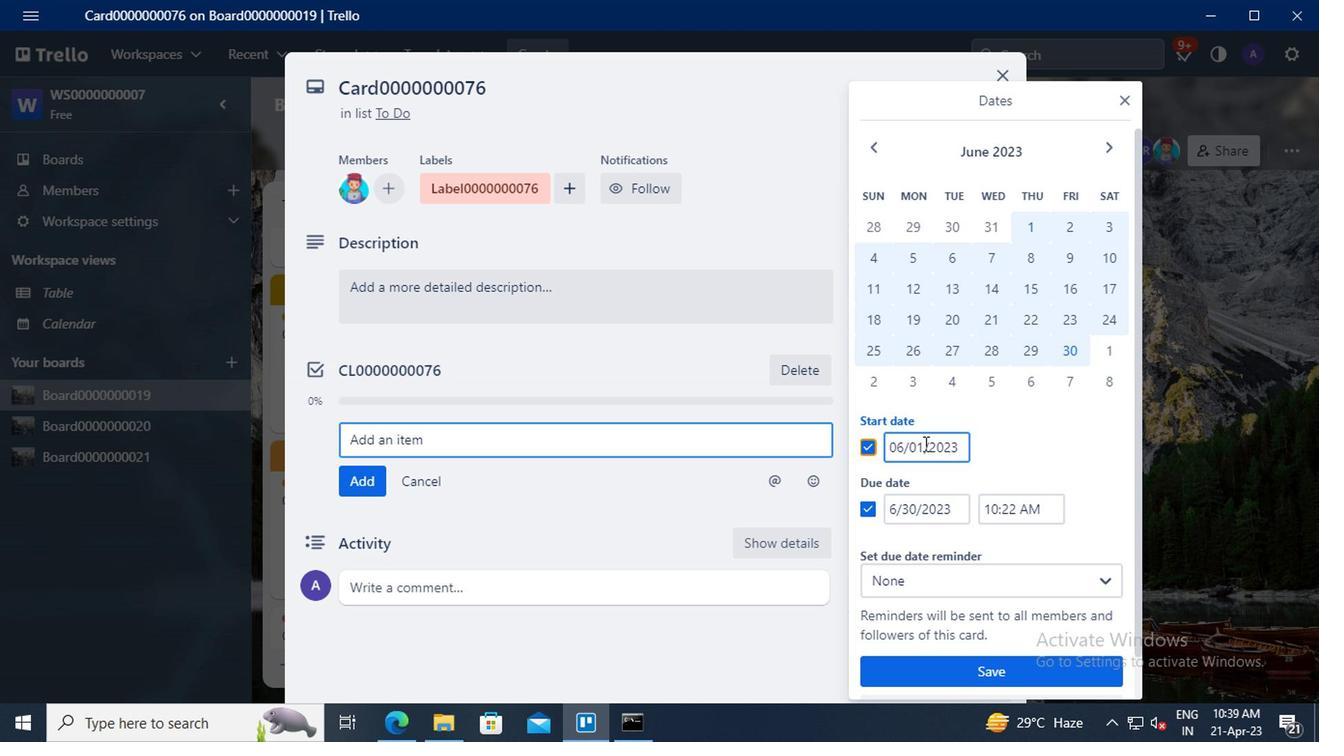 
Action: Mouse moved to (921, 380)
Screenshot: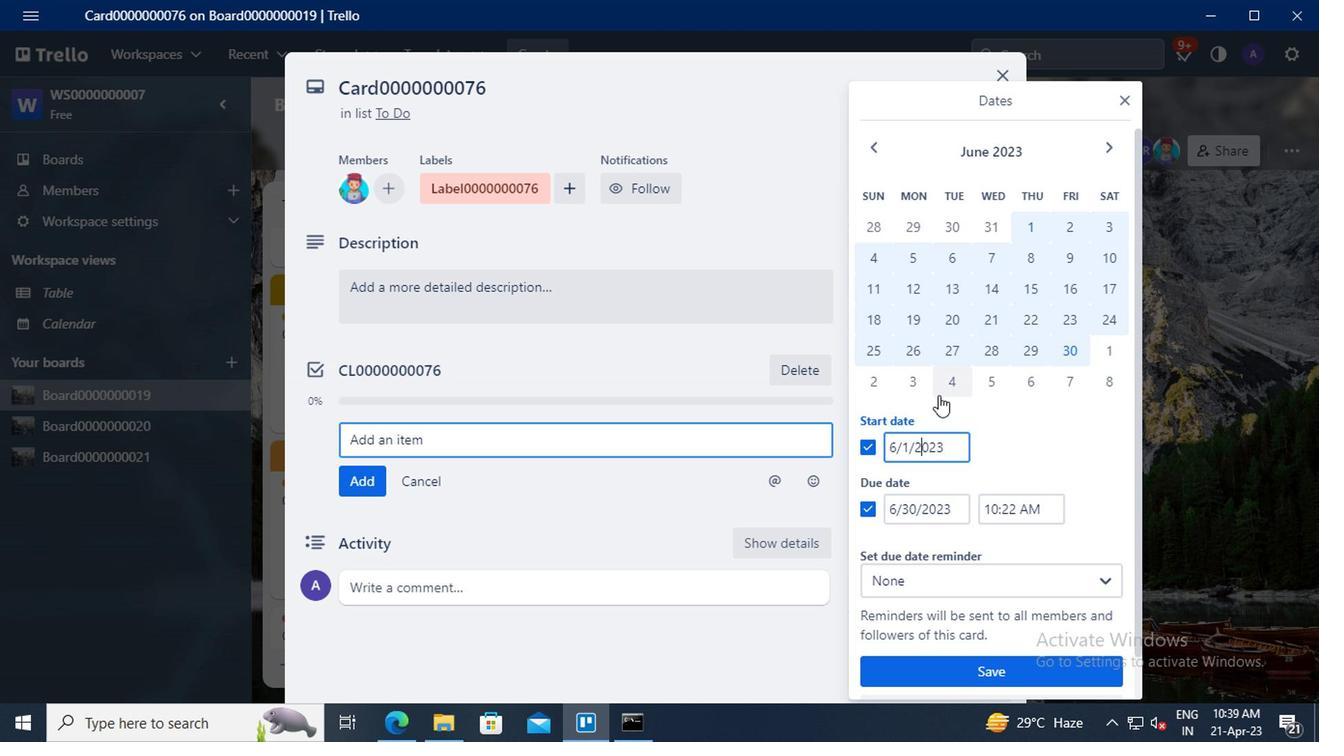 
Action: Key pressed <Key.left><Key.left><Key.backspace>1<Key.left><Key.left><Key.backspace>7
Screenshot: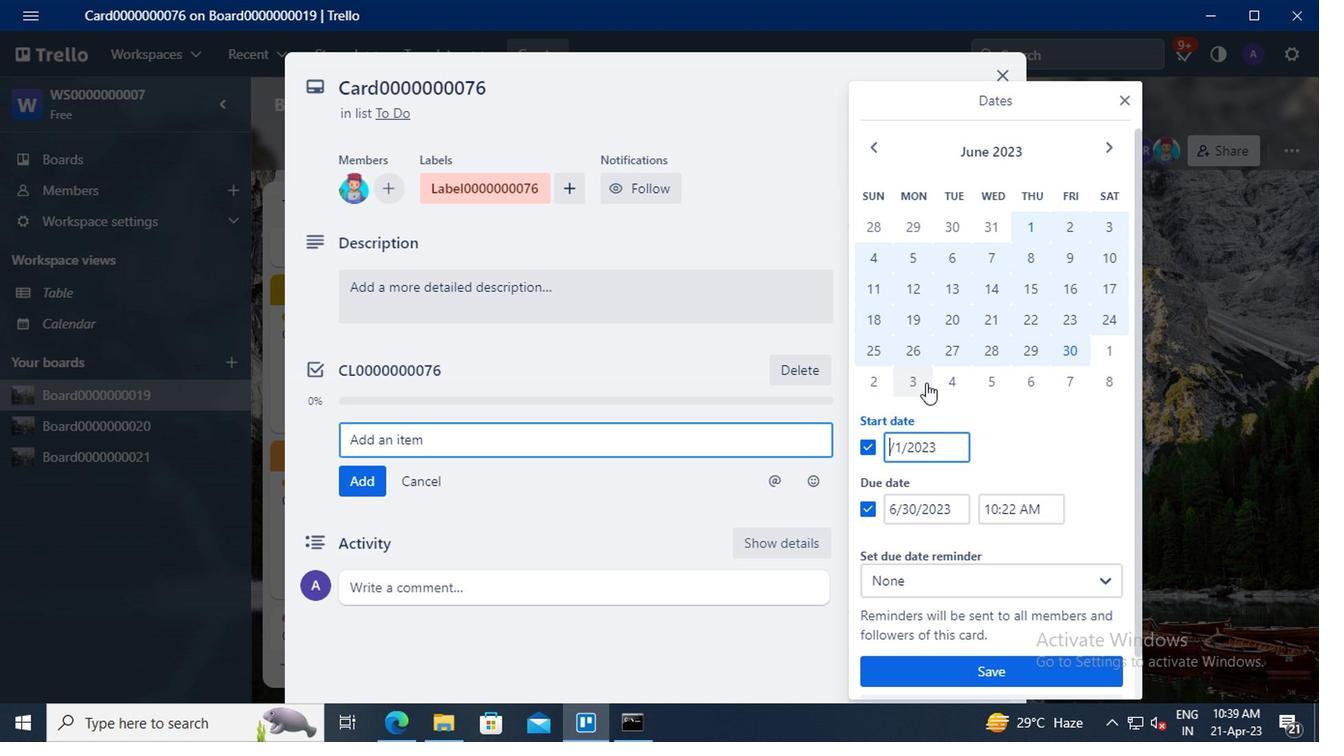 
Action: Mouse moved to (908, 508)
Screenshot: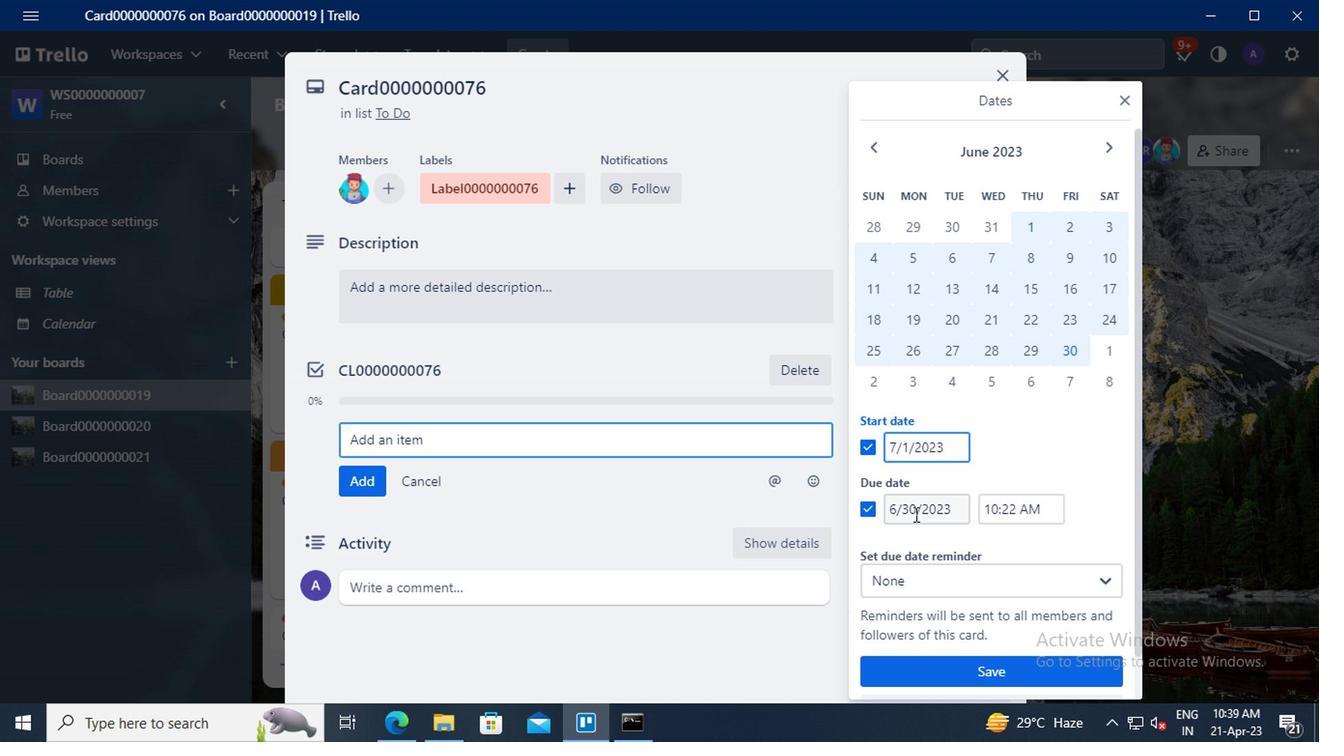
Action: Mouse pressed left at (908, 508)
Screenshot: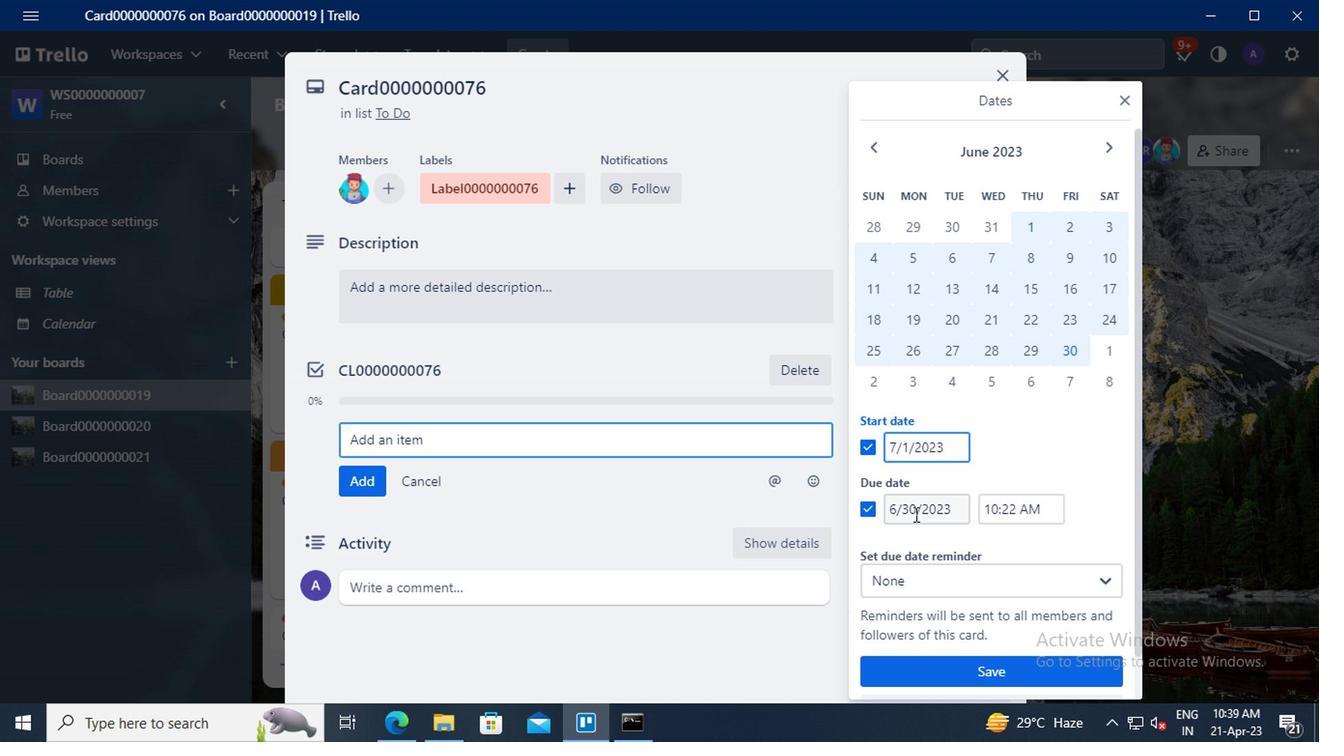 
Action: Mouse moved to (891, 444)
Screenshot: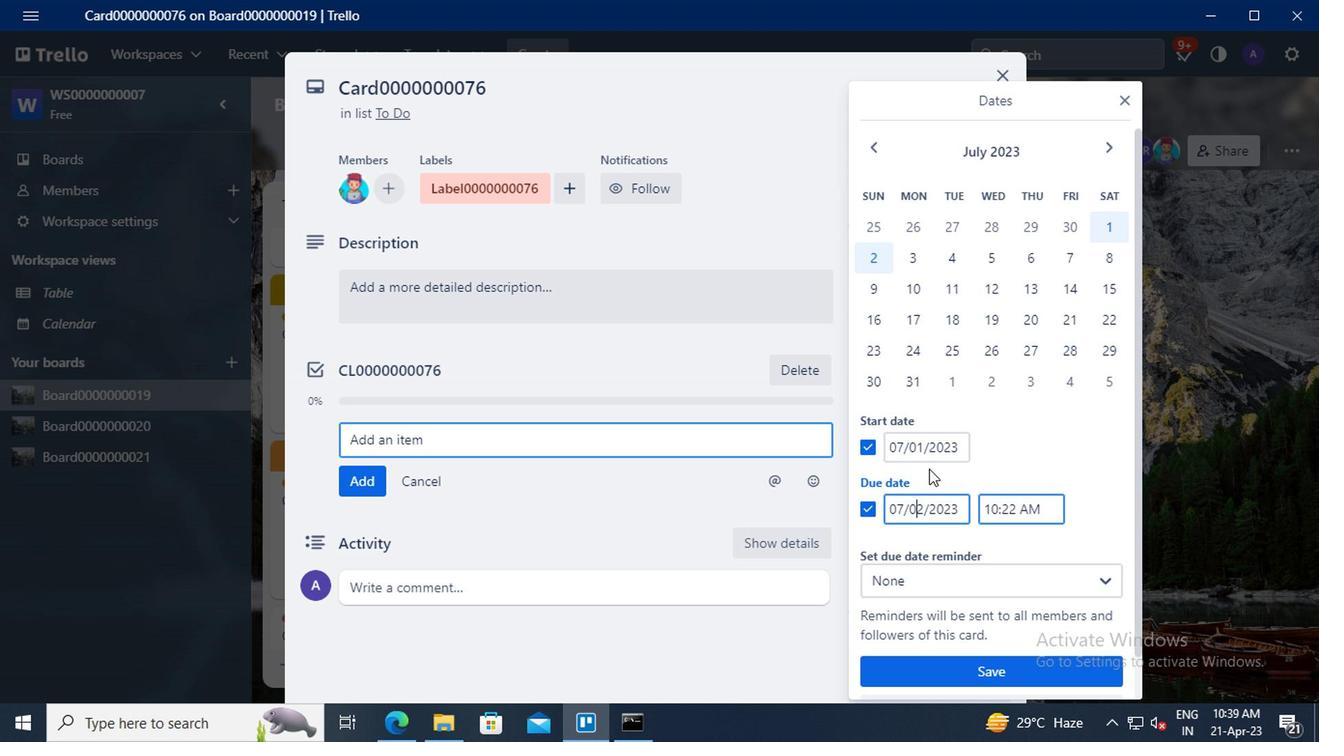 
Action: Key pressed <Key.backspace><Key.delete>31
Screenshot: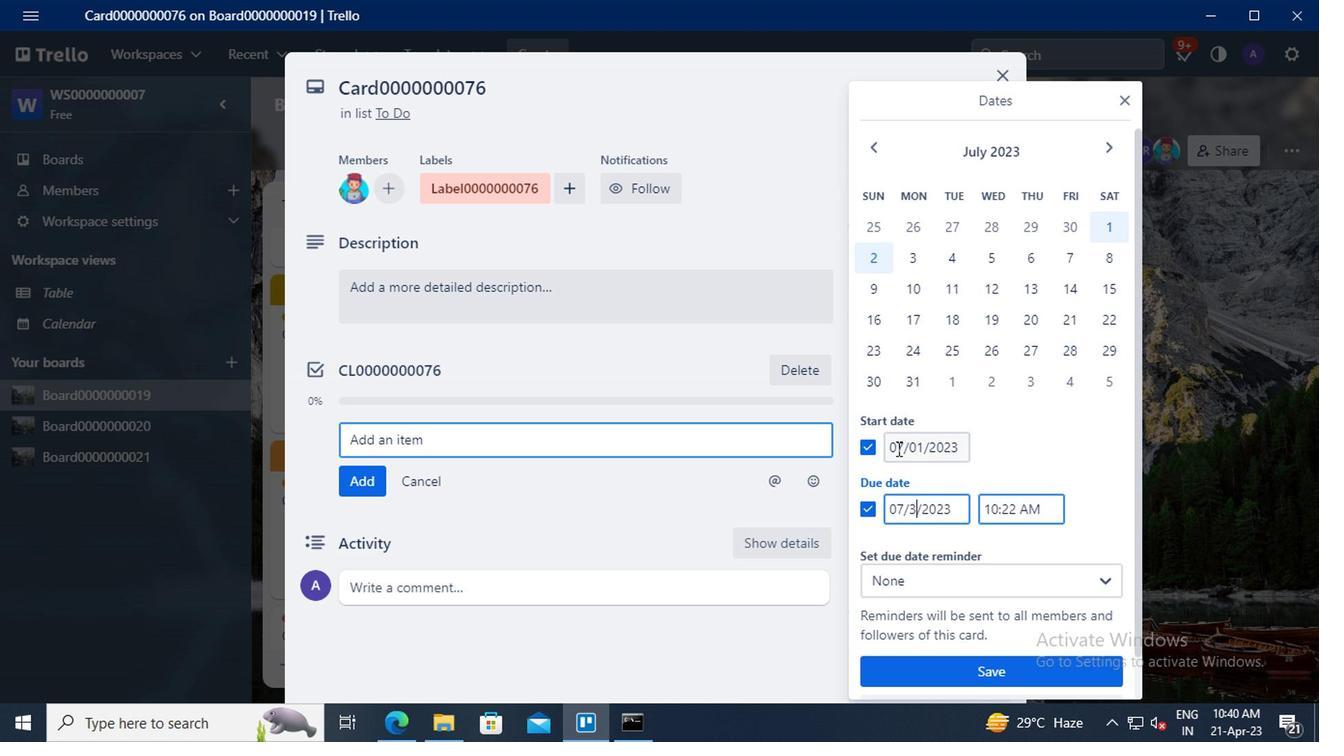 
Action: Mouse moved to (933, 669)
Screenshot: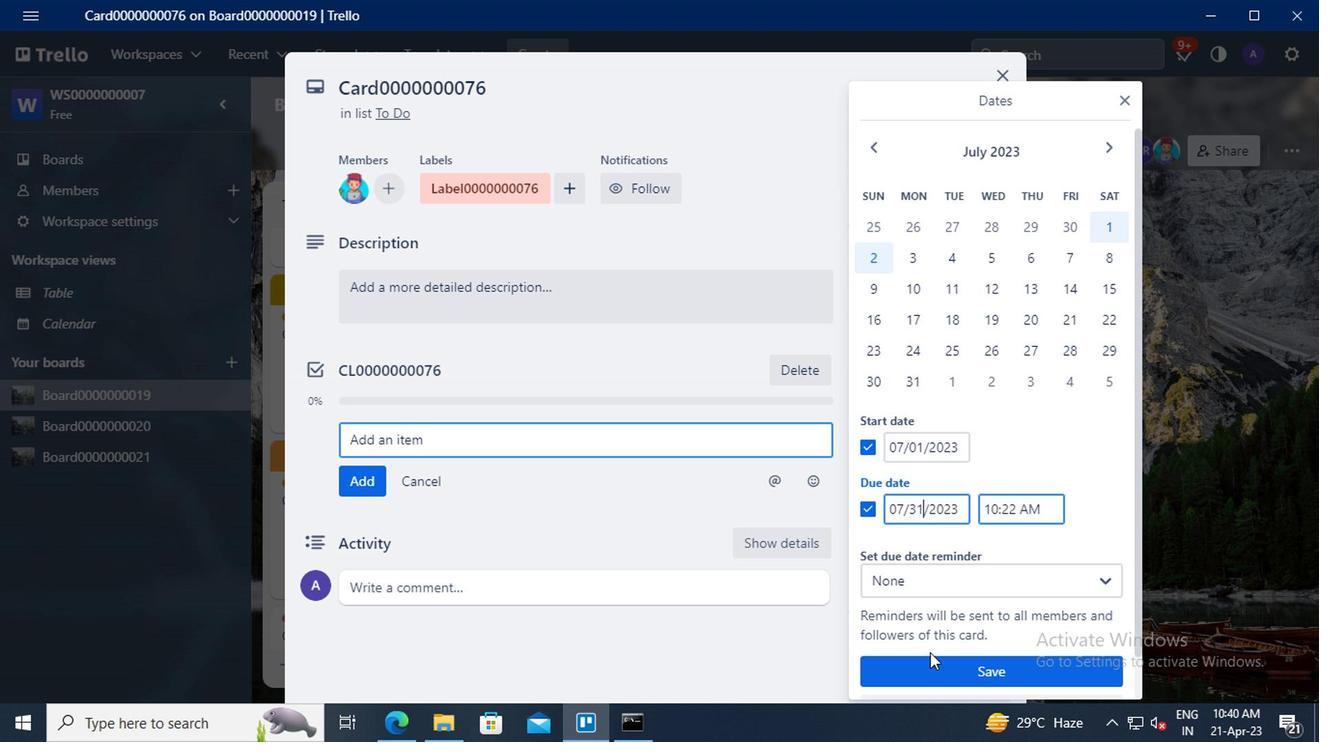 
Action: Mouse pressed left at (933, 669)
Screenshot: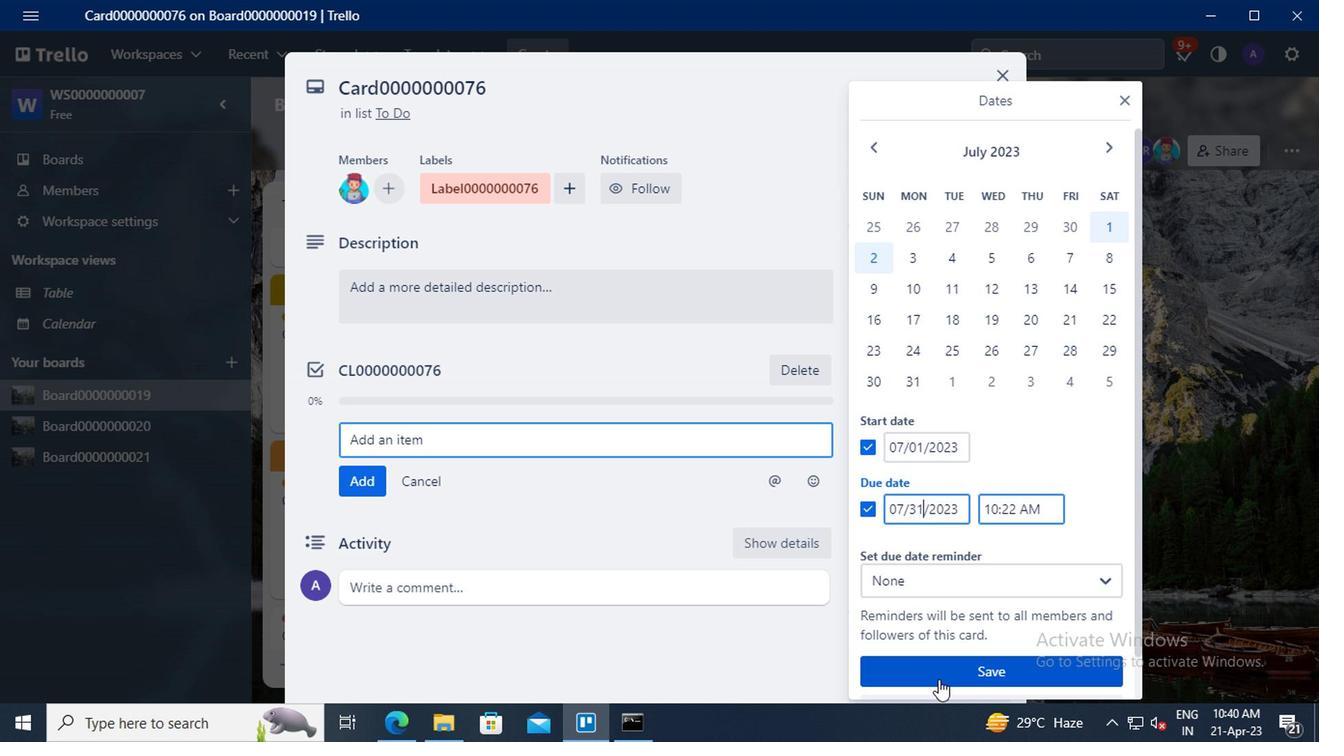 
Action: Mouse moved to (933, 669)
Screenshot: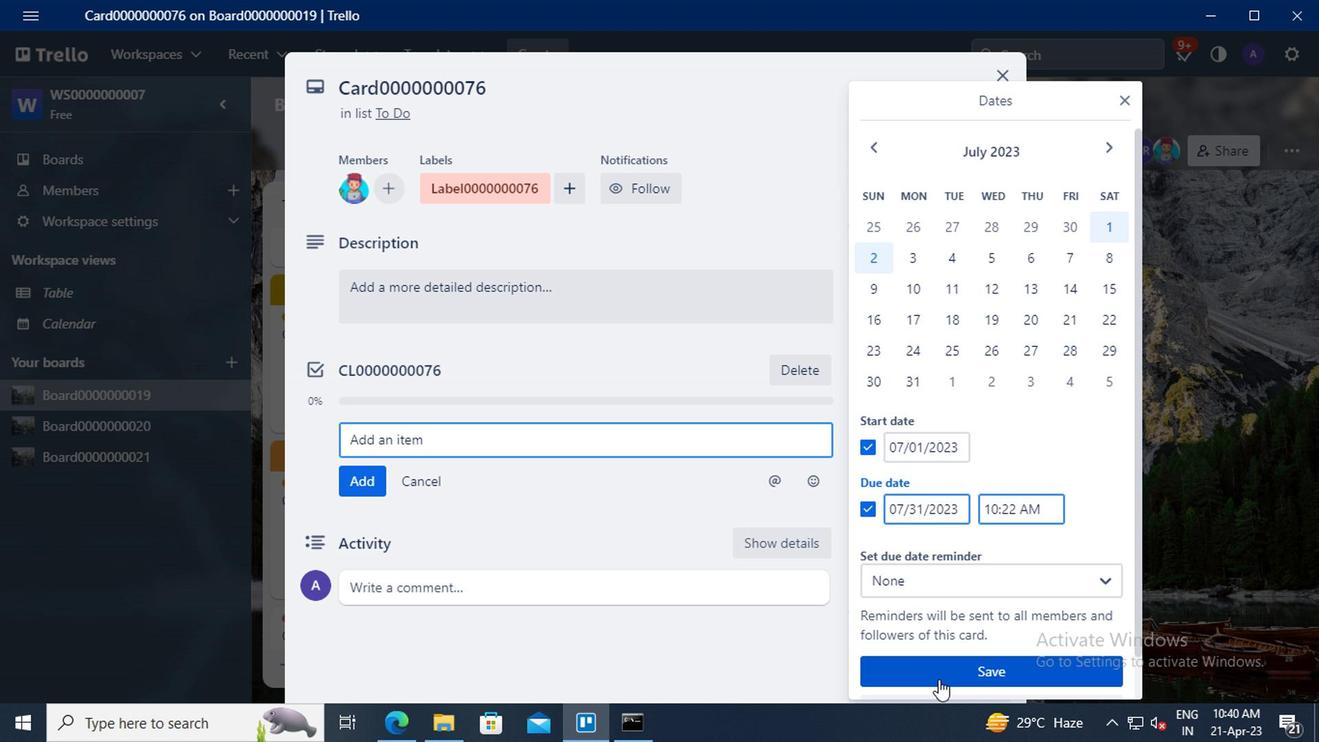 
